 Task: Search one way flight ticket for 2 adults, 2 infants in seat and 1 infant on lap in first from Eau Claire: Chippewa Valley Regional Airport to Gillette: Gillette Campbell County Airport on 5-1-2023. Choice of flights is Delta. Number of bags: 1 checked bag. Price is upto 75000. Outbound departure time preference is 19:00.
Action: Mouse moved to (254, 186)
Screenshot: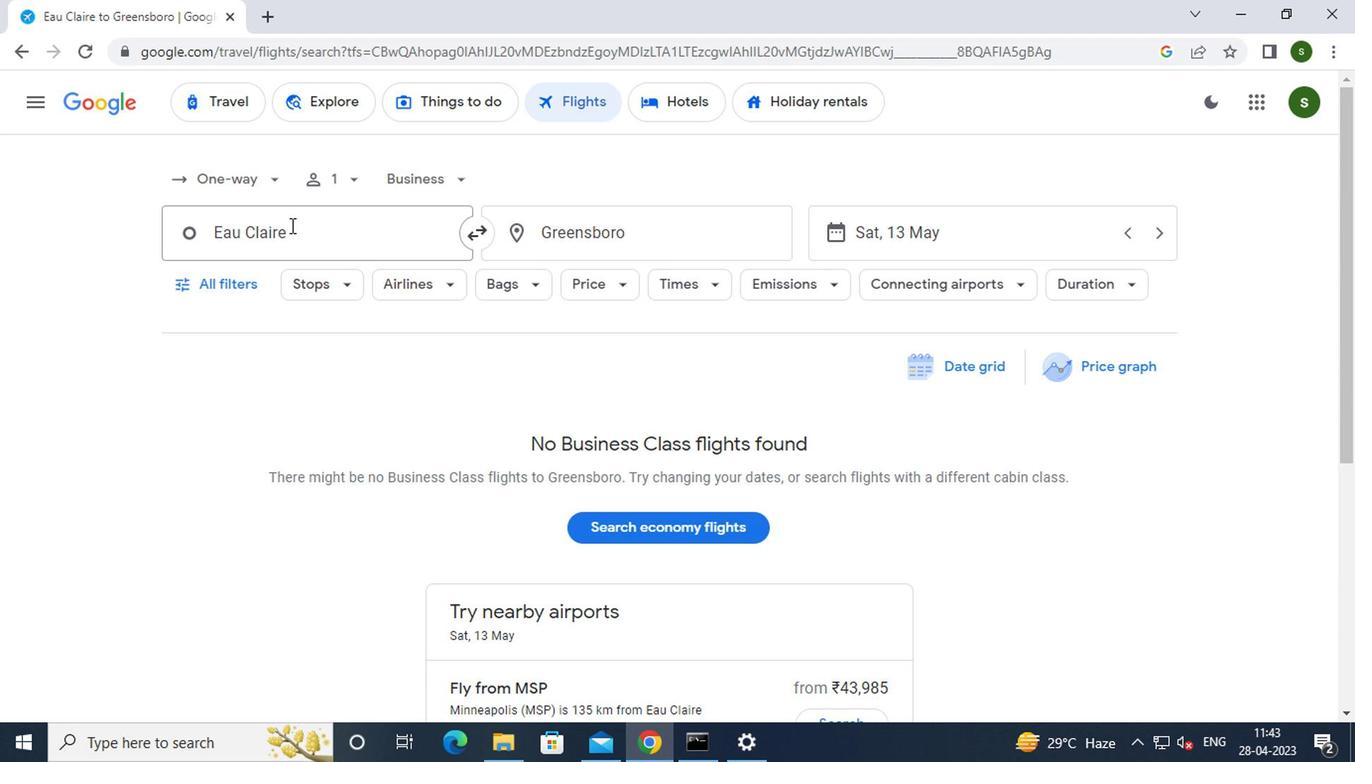 
Action: Mouse pressed left at (254, 186)
Screenshot: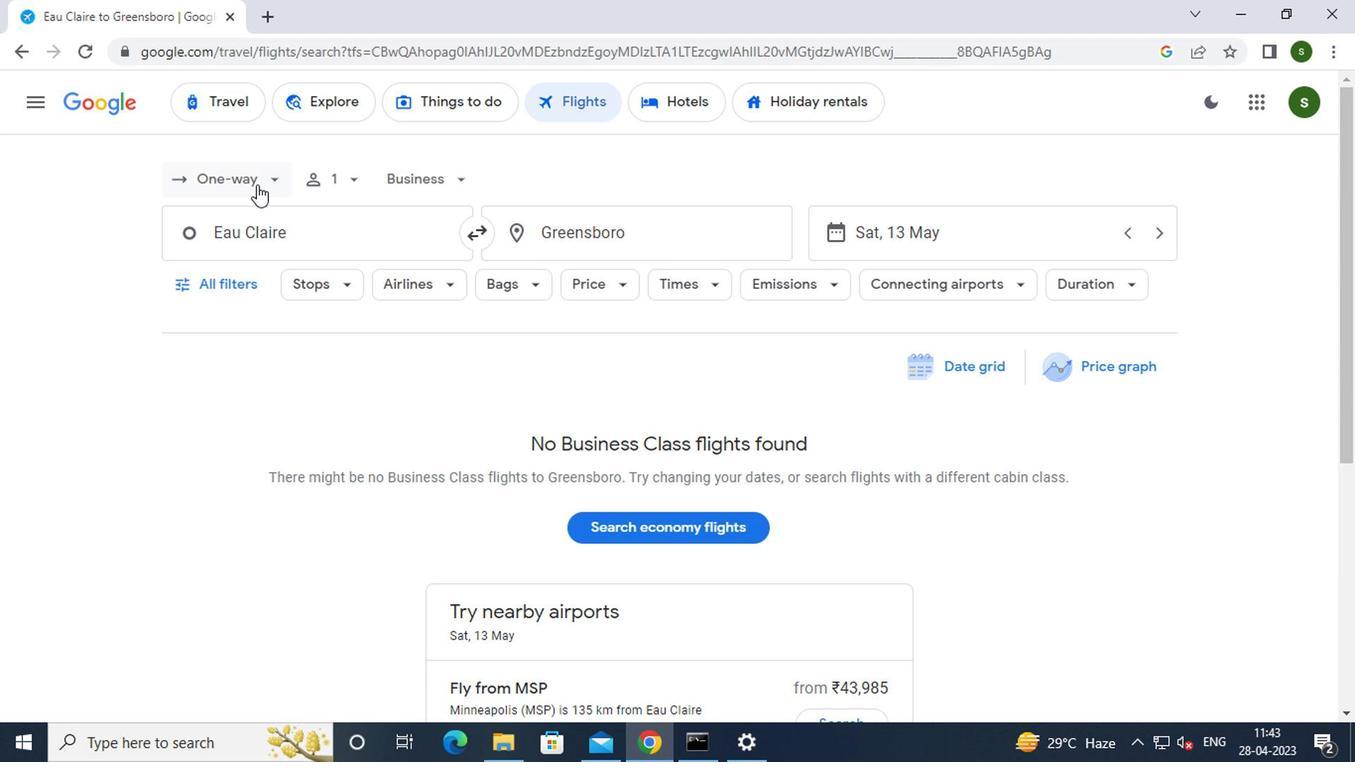 
Action: Mouse moved to (254, 270)
Screenshot: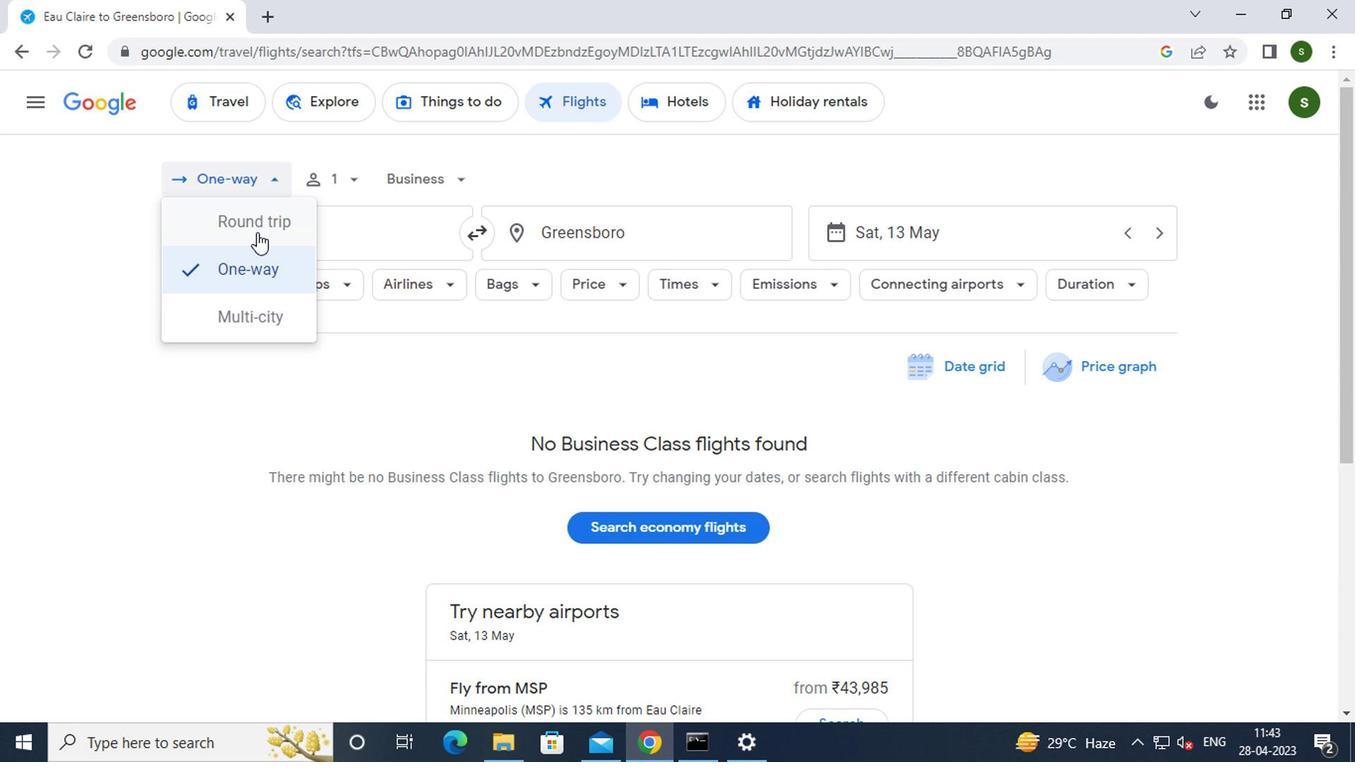
Action: Mouse pressed left at (254, 270)
Screenshot: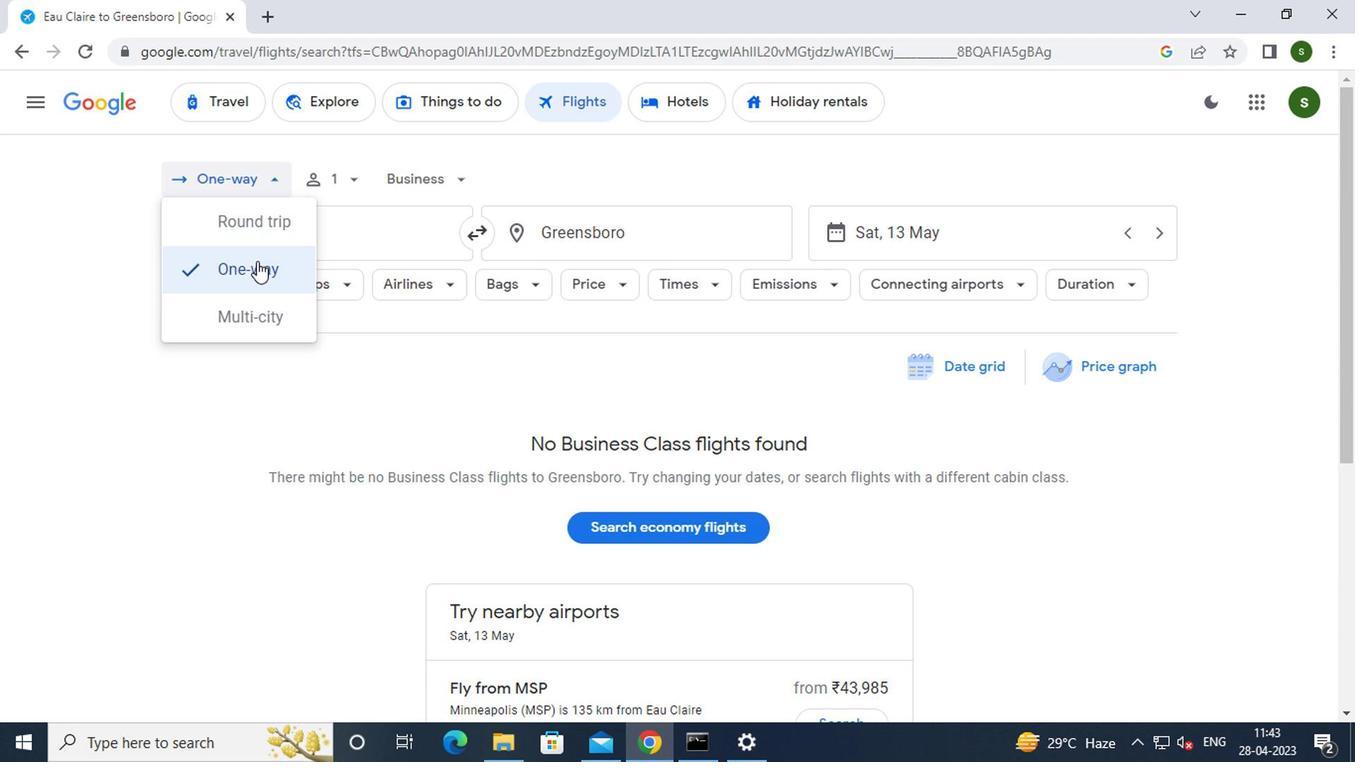
Action: Mouse moved to (347, 178)
Screenshot: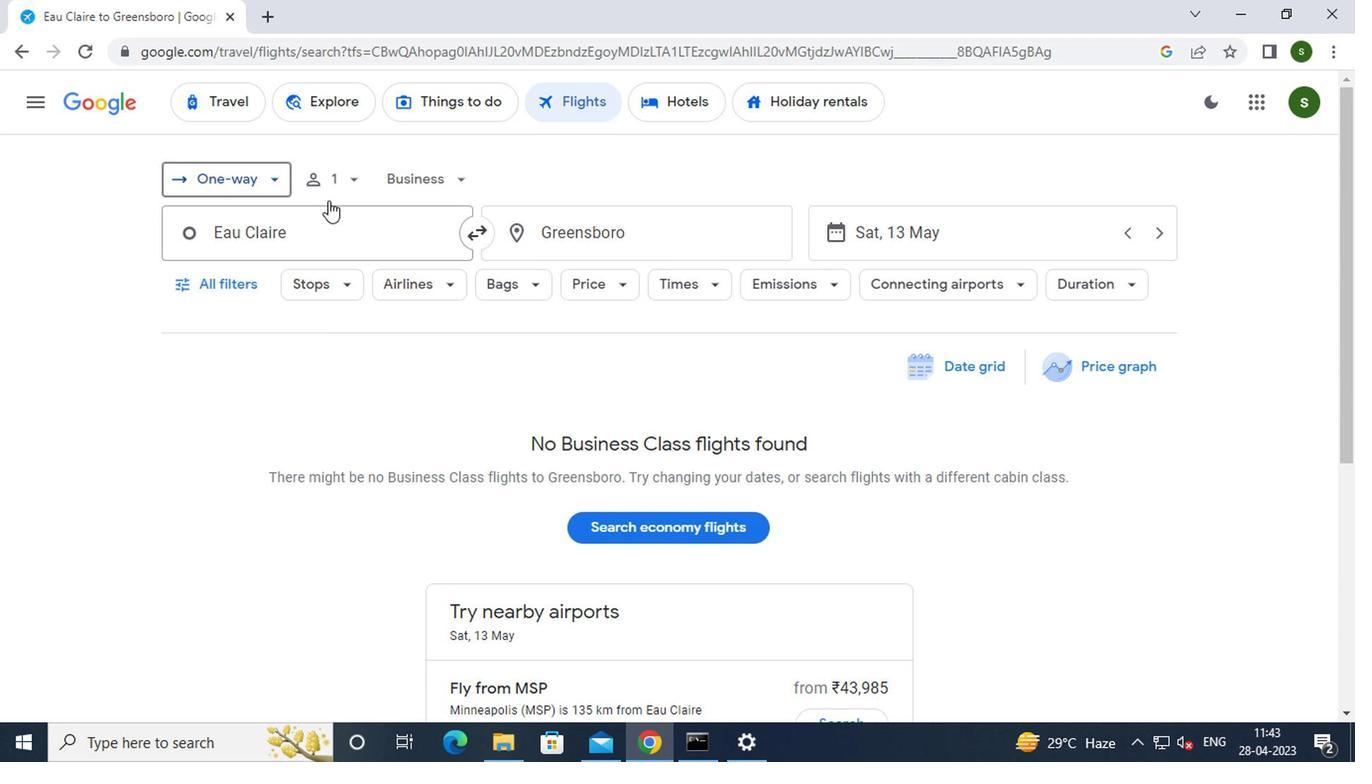 
Action: Mouse pressed left at (347, 178)
Screenshot: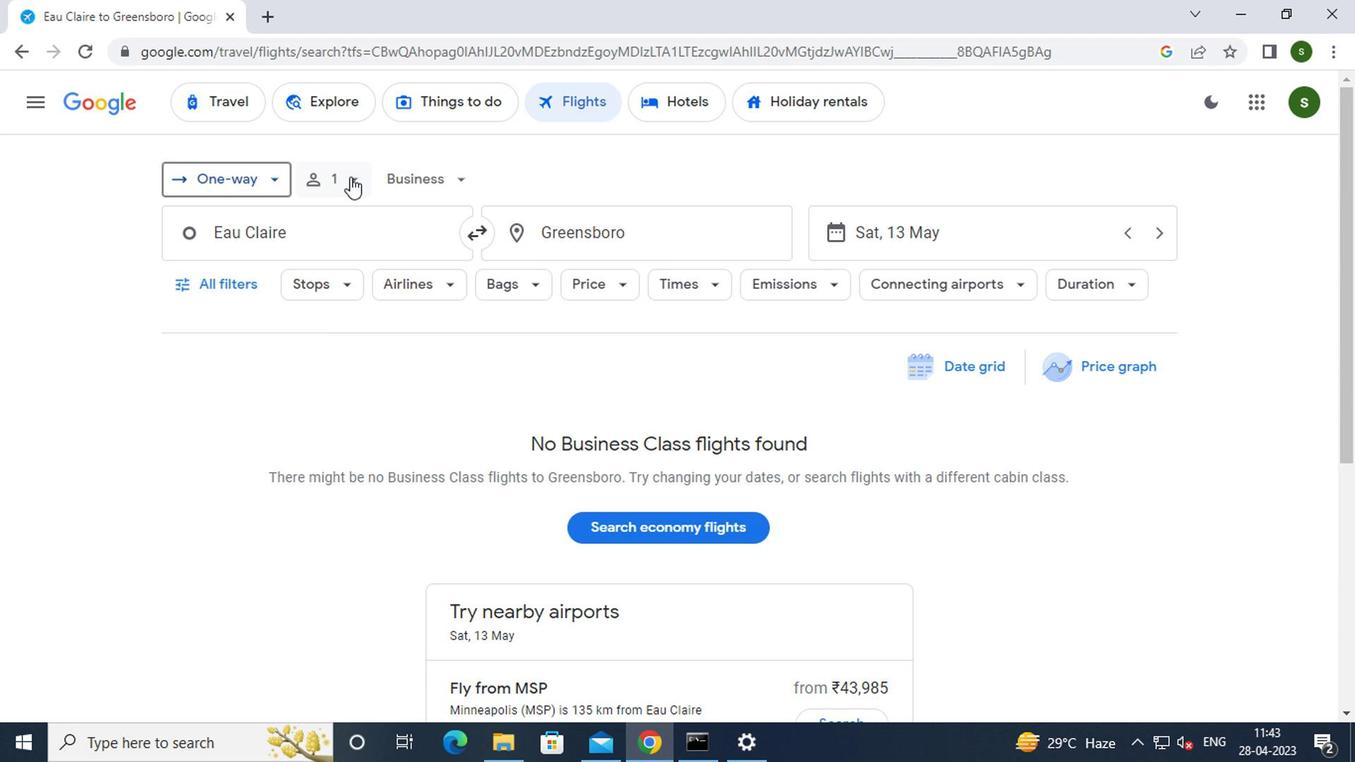 
Action: Mouse moved to (495, 231)
Screenshot: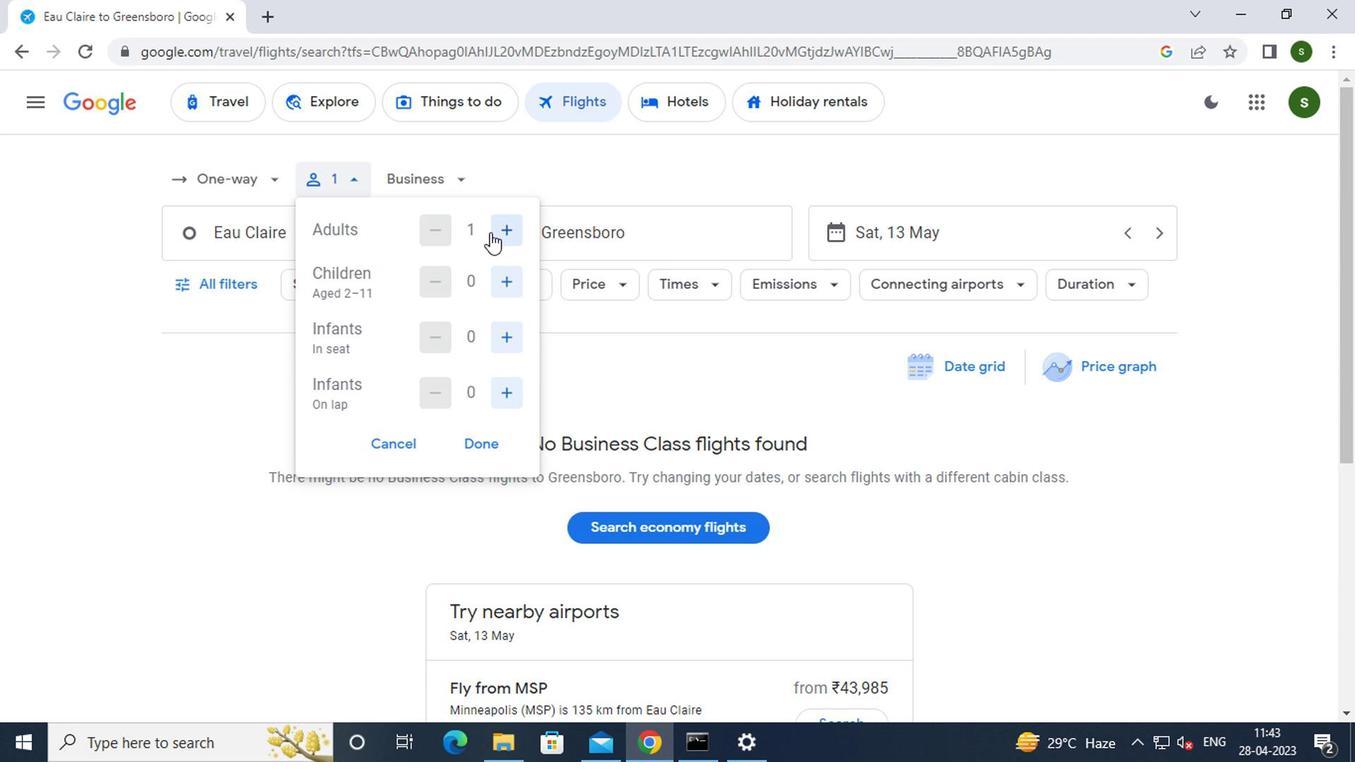 
Action: Mouse pressed left at (495, 231)
Screenshot: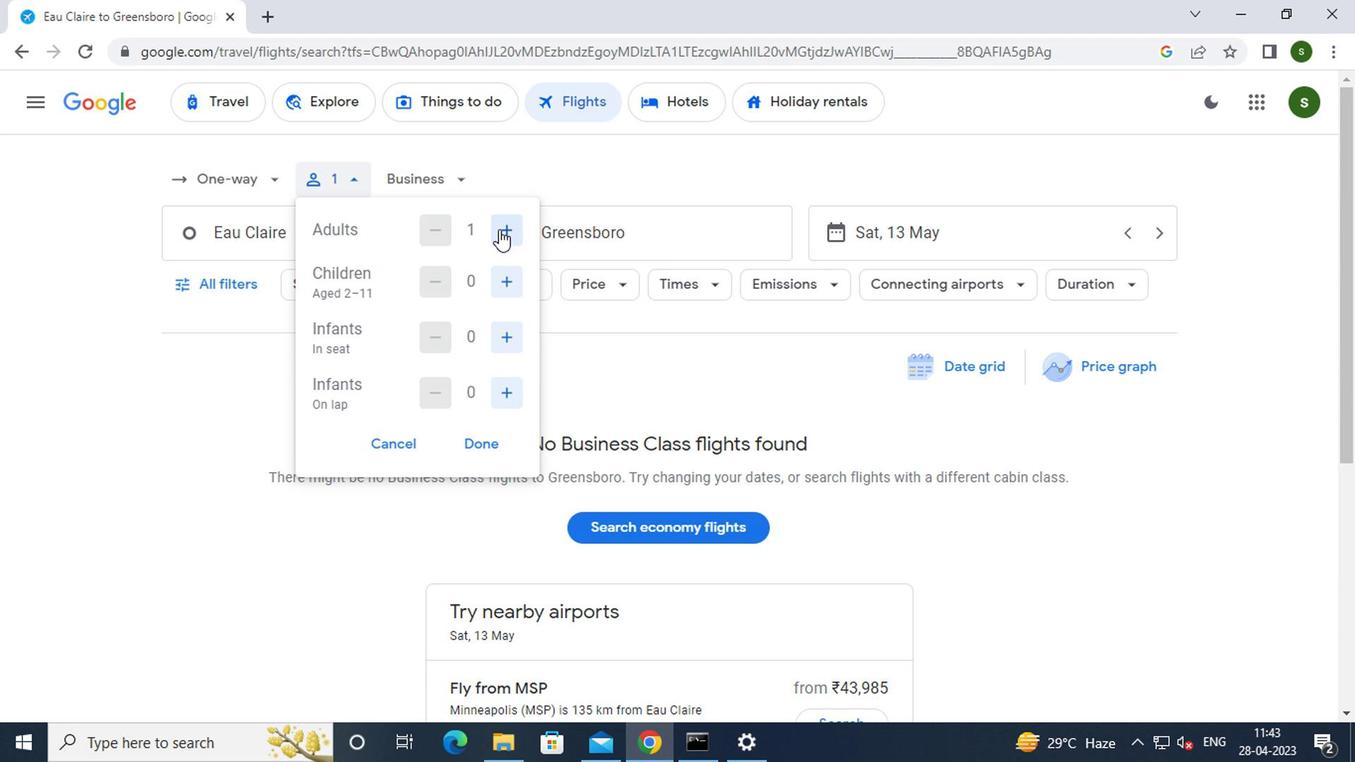 
Action: Mouse pressed left at (495, 231)
Screenshot: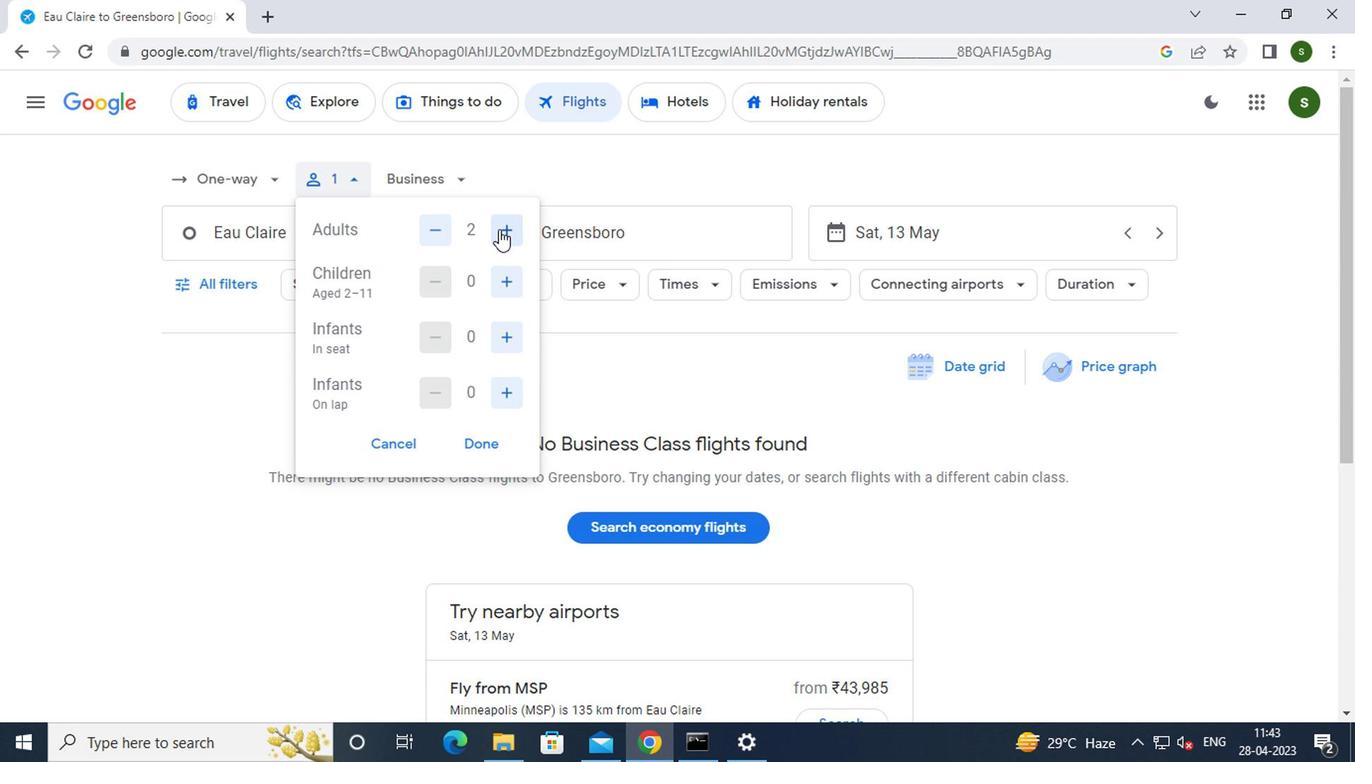 
Action: Mouse moved to (422, 232)
Screenshot: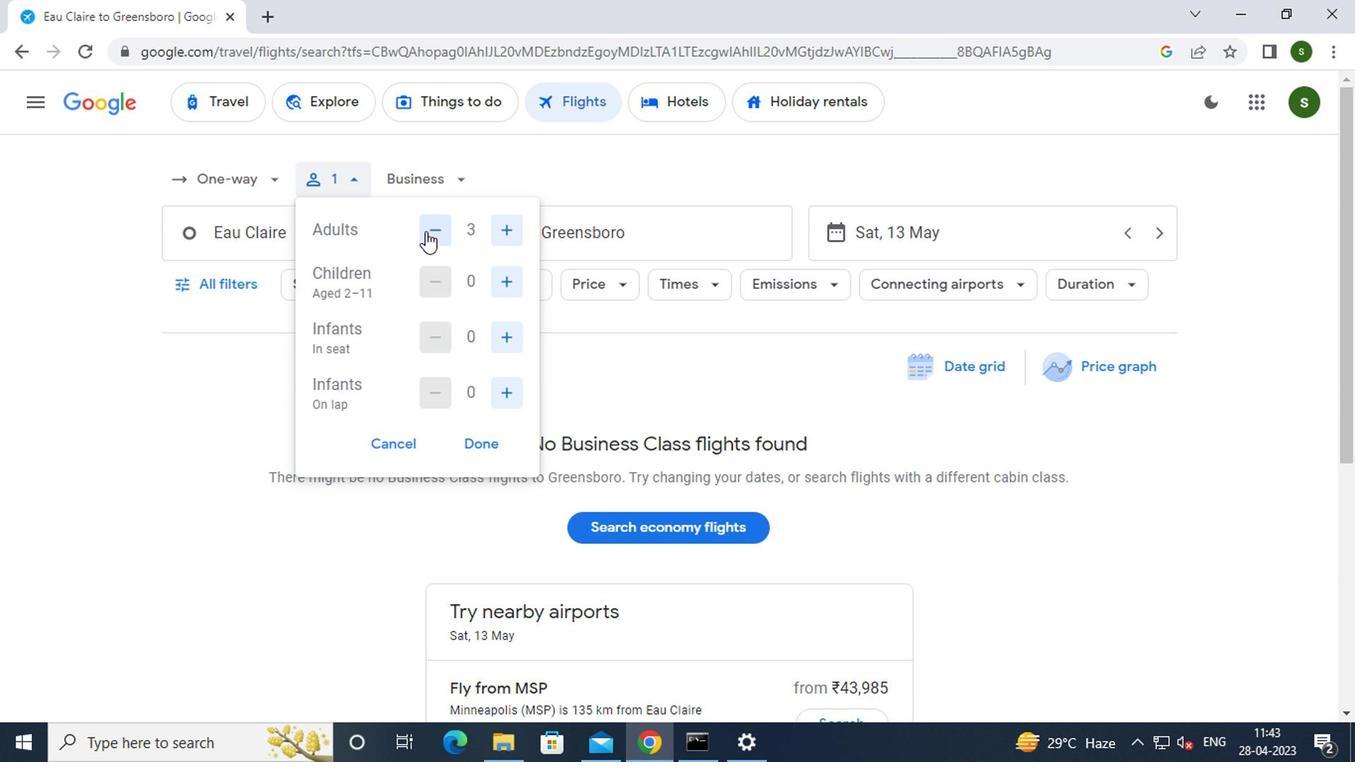 
Action: Mouse pressed left at (422, 232)
Screenshot: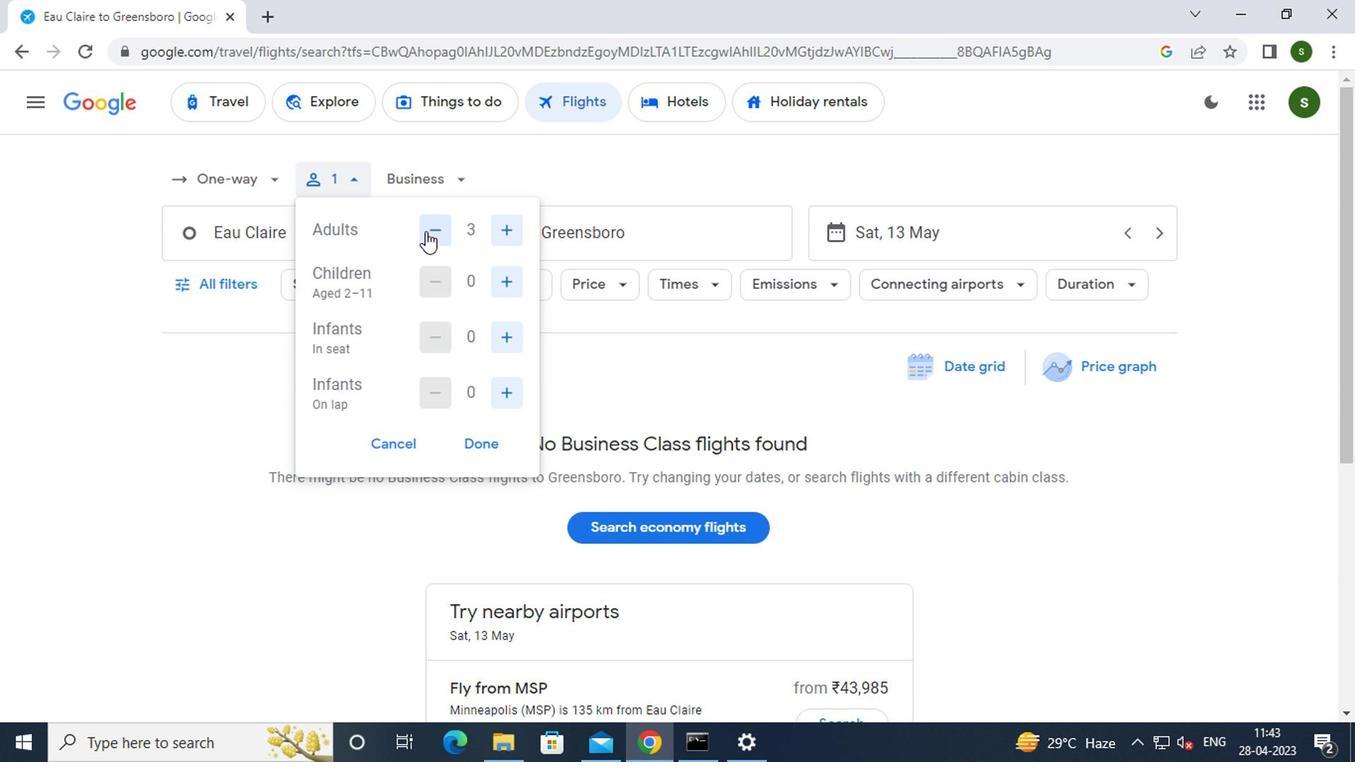 
Action: Mouse moved to (498, 338)
Screenshot: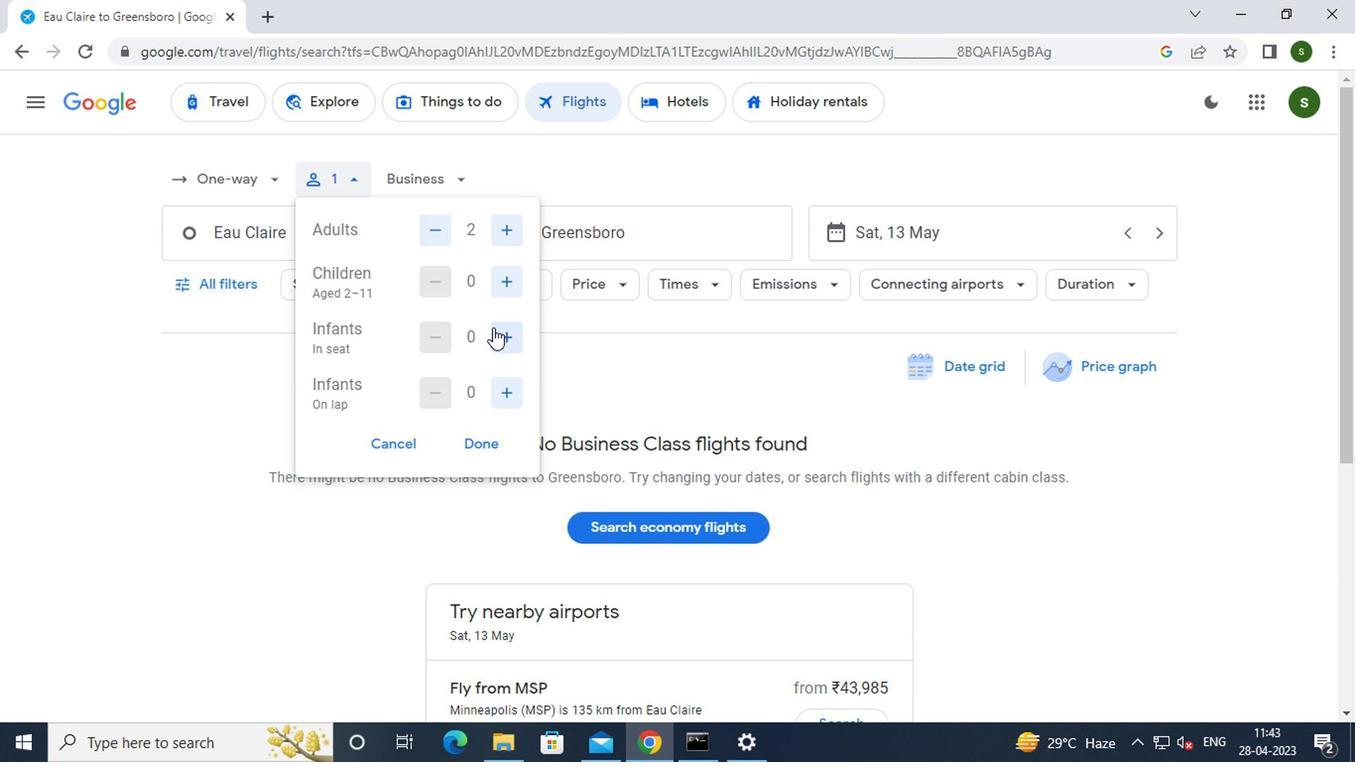 
Action: Mouse pressed left at (498, 338)
Screenshot: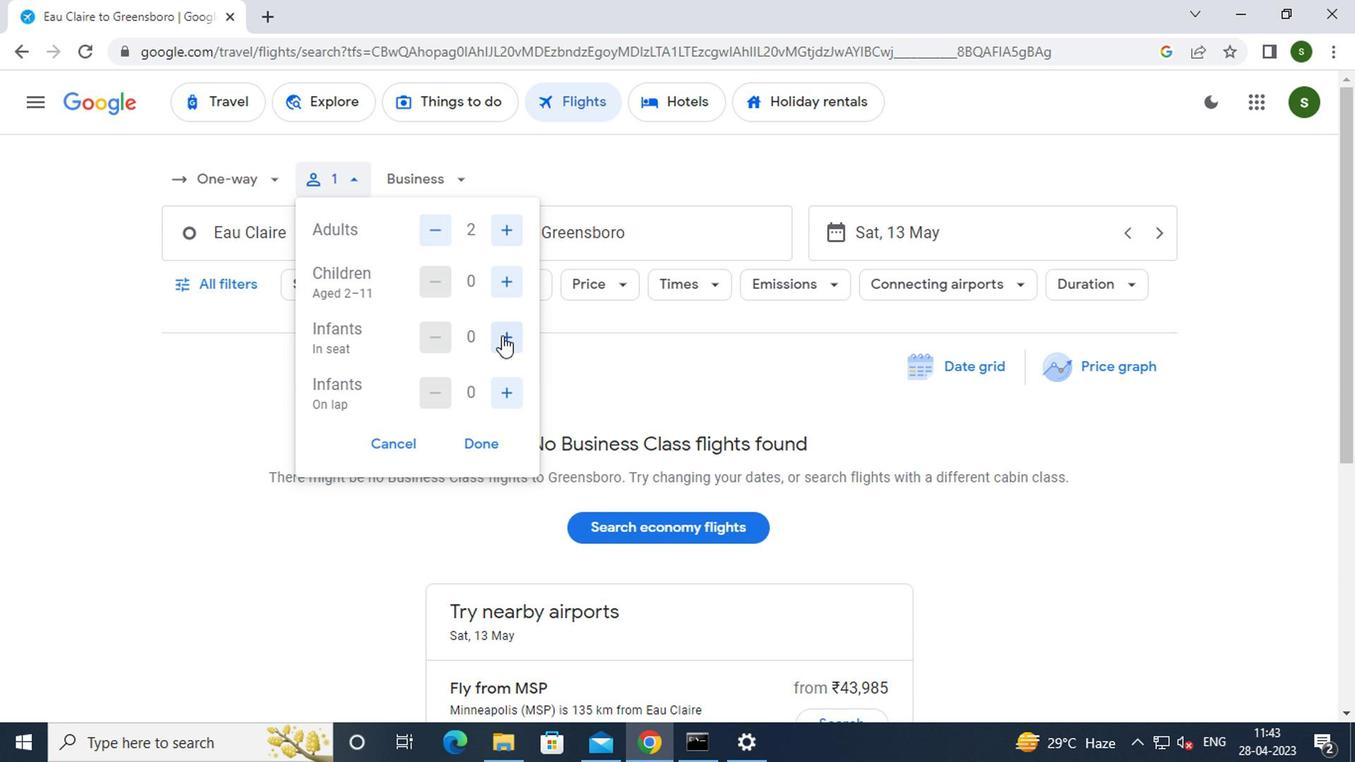 
Action: Mouse pressed left at (498, 338)
Screenshot: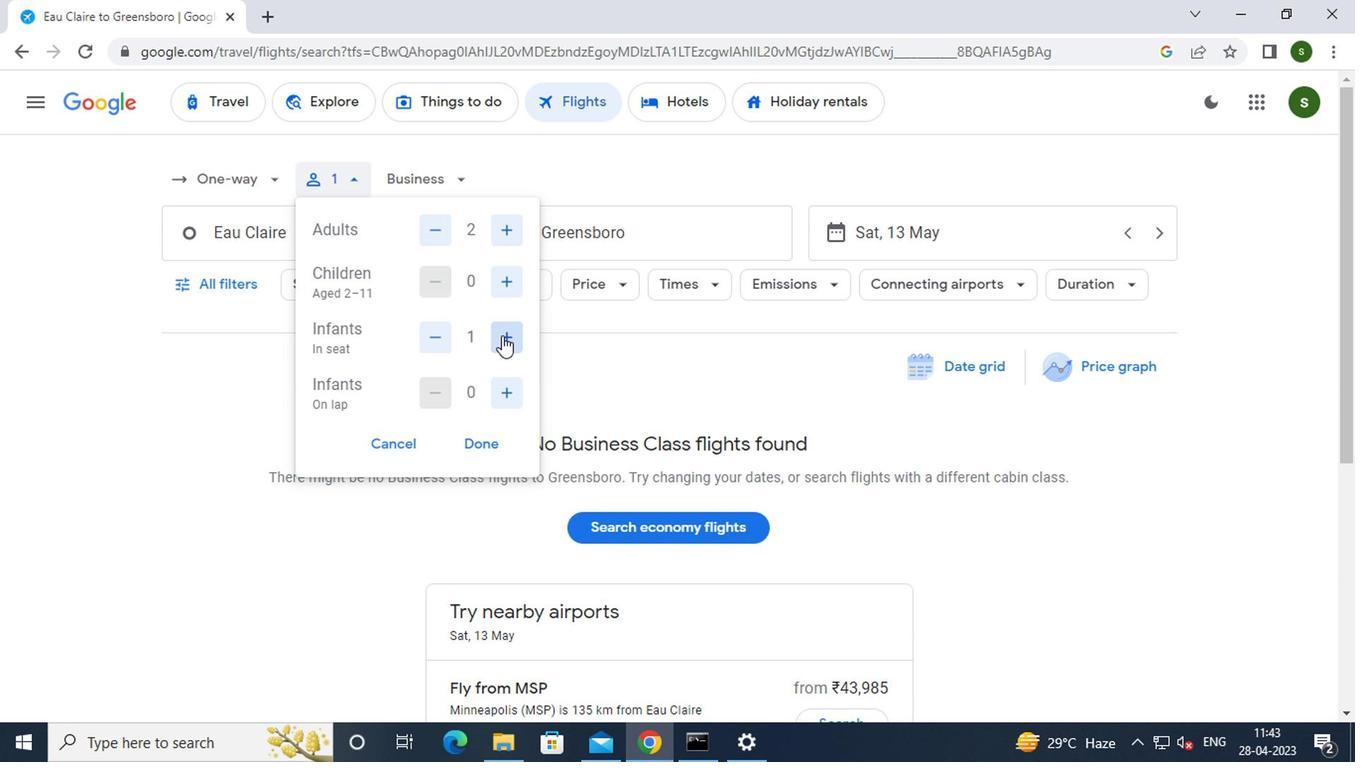 
Action: Mouse moved to (504, 386)
Screenshot: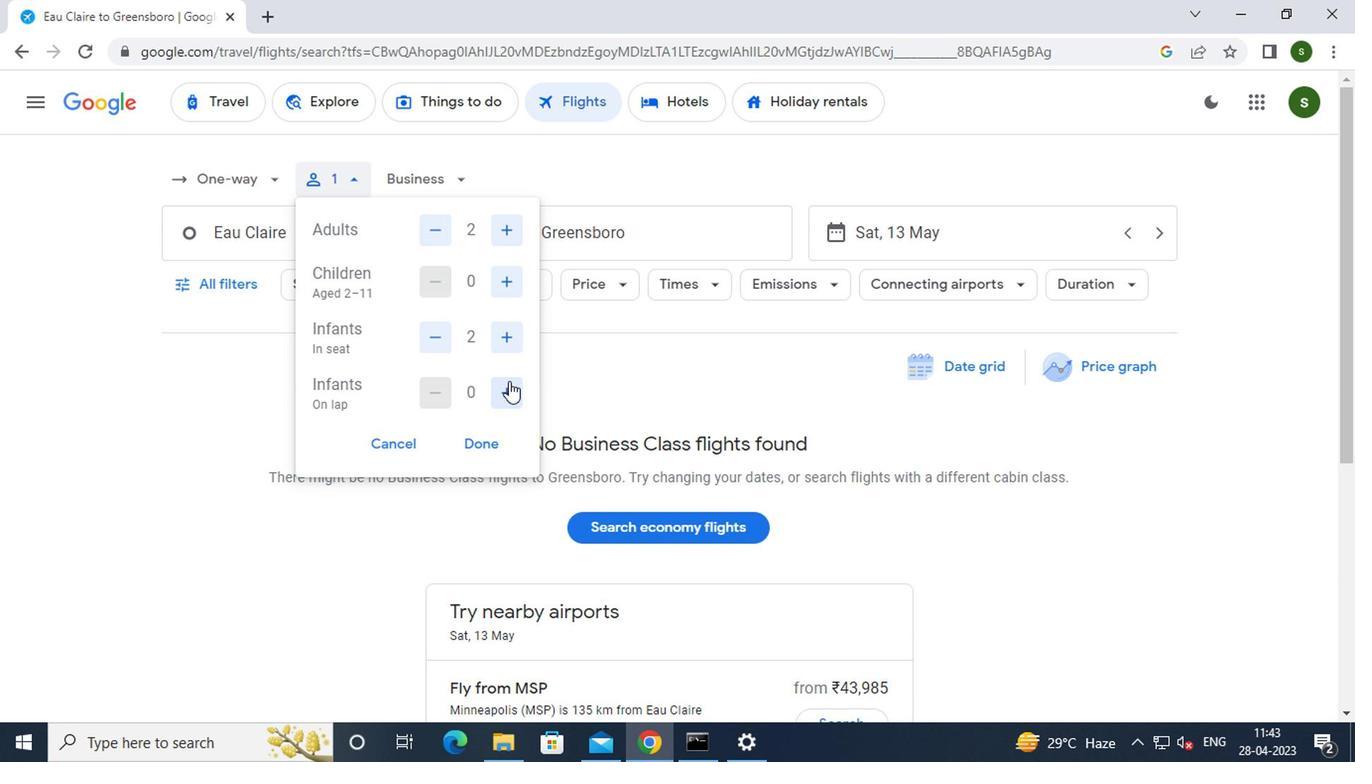 
Action: Mouse pressed left at (504, 386)
Screenshot: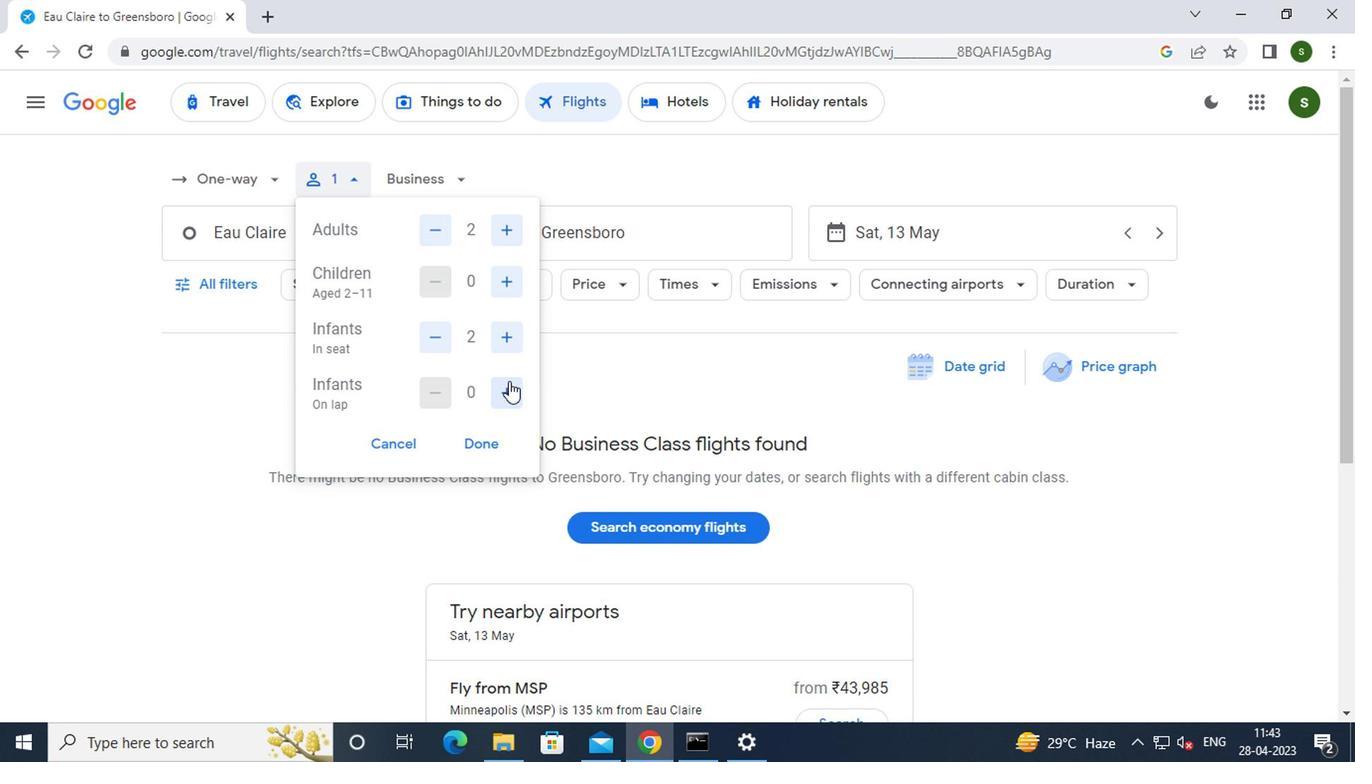 
Action: Mouse moved to (402, 175)
Screenshot: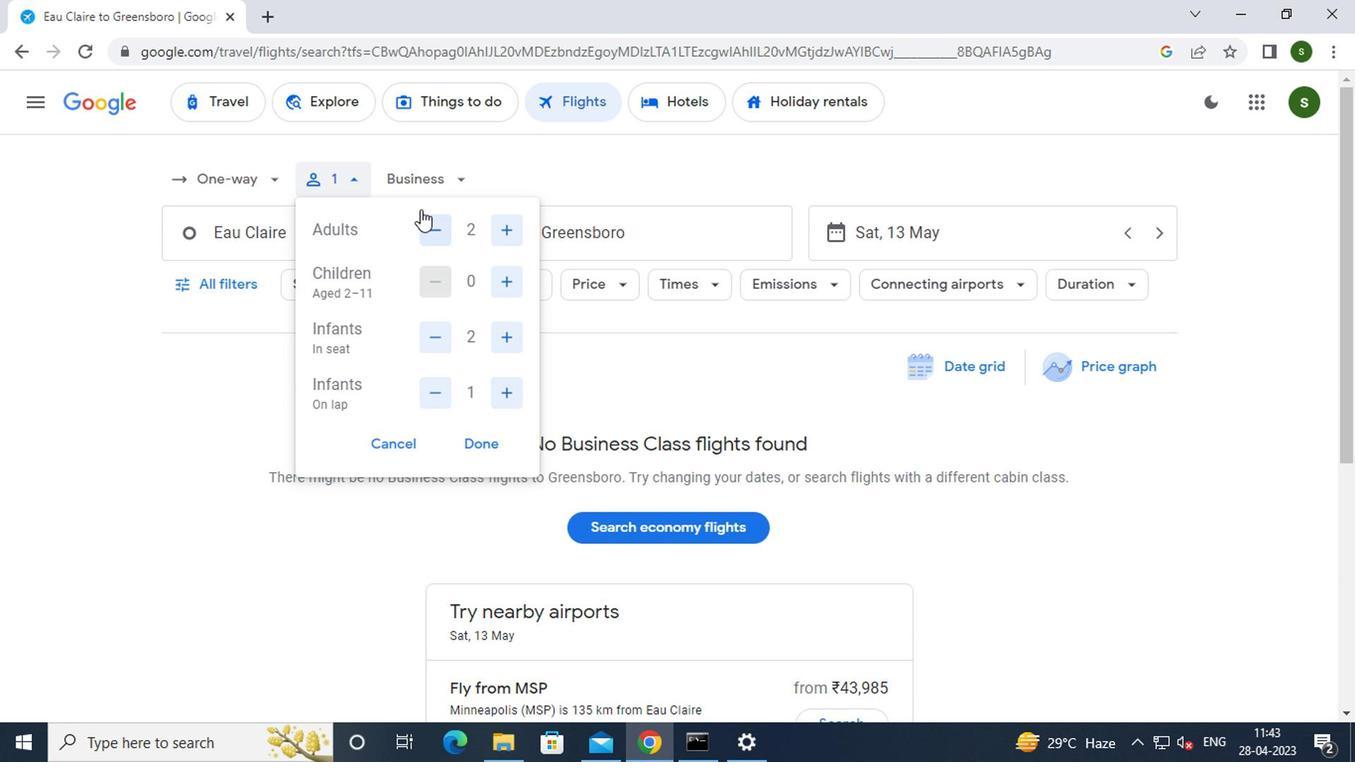 
Action: Mouse pressed left at (402, 175)
Screenshot: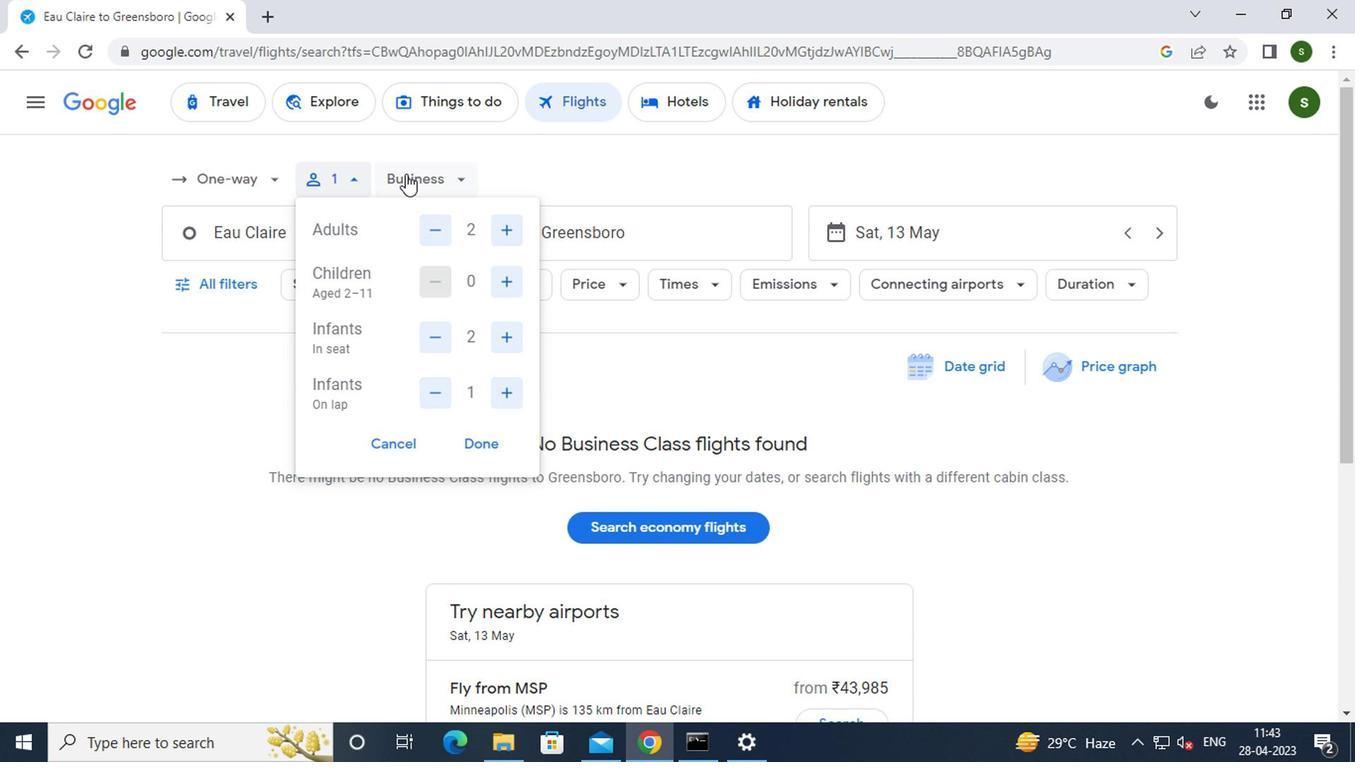 
Action: Mouse moved to (453, 366)
Screenshot: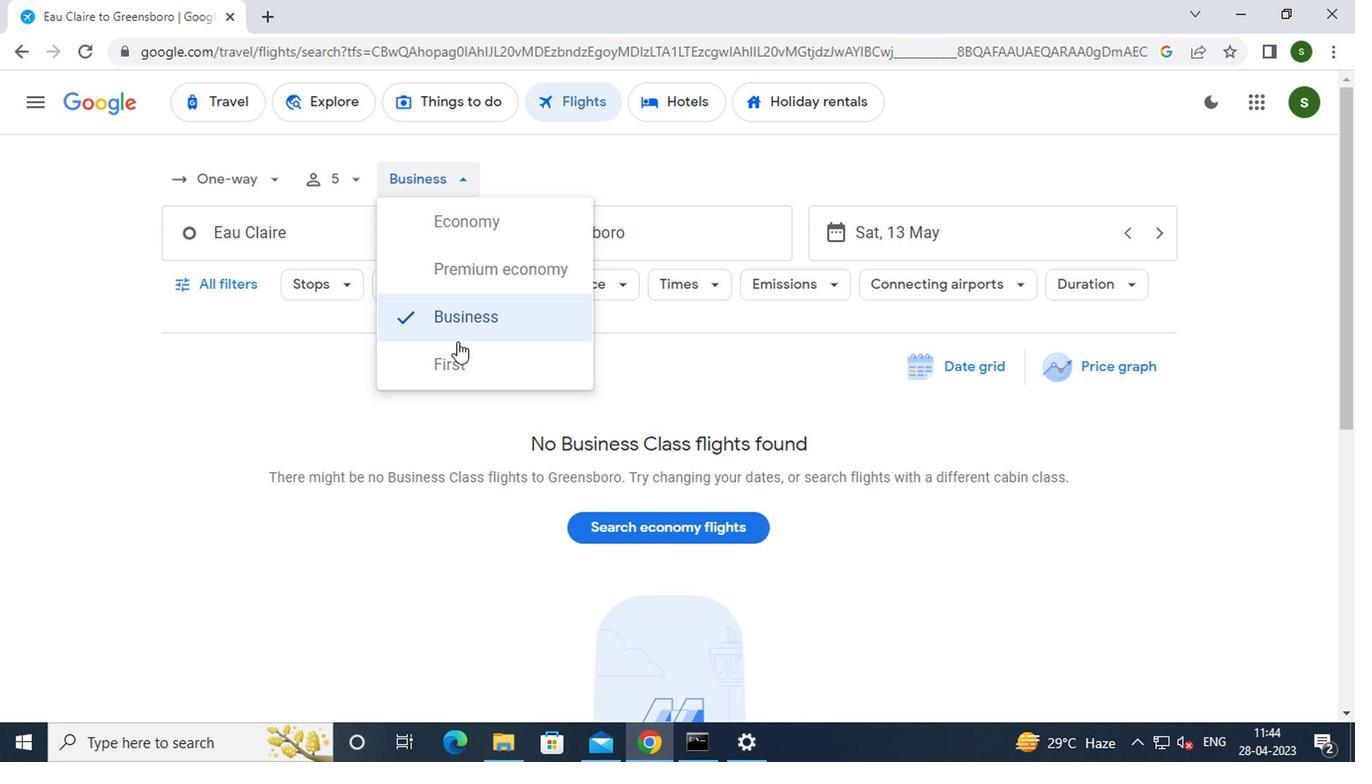 
Action: Mouse pressed left at (453, 366)
Screenshot: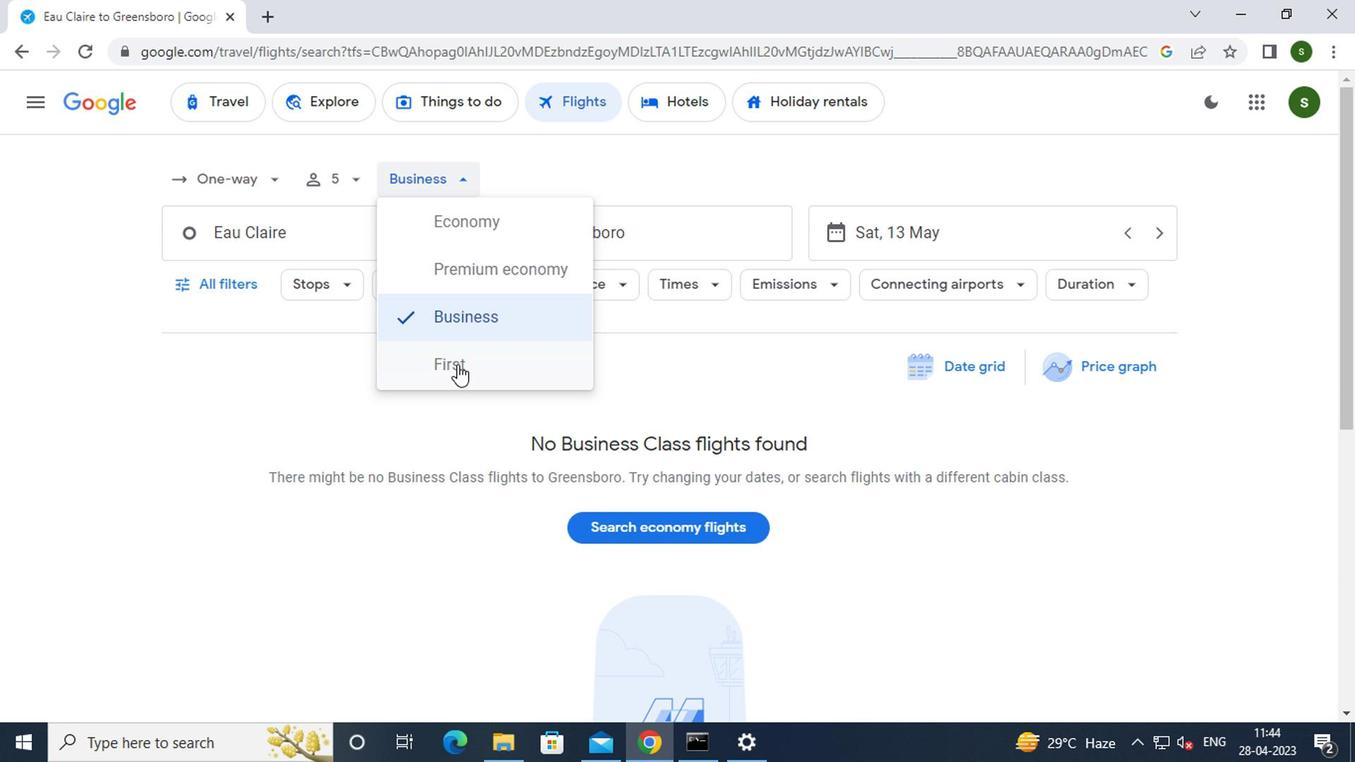 
Action: Mouse moved to (330, 235)
Screenshot: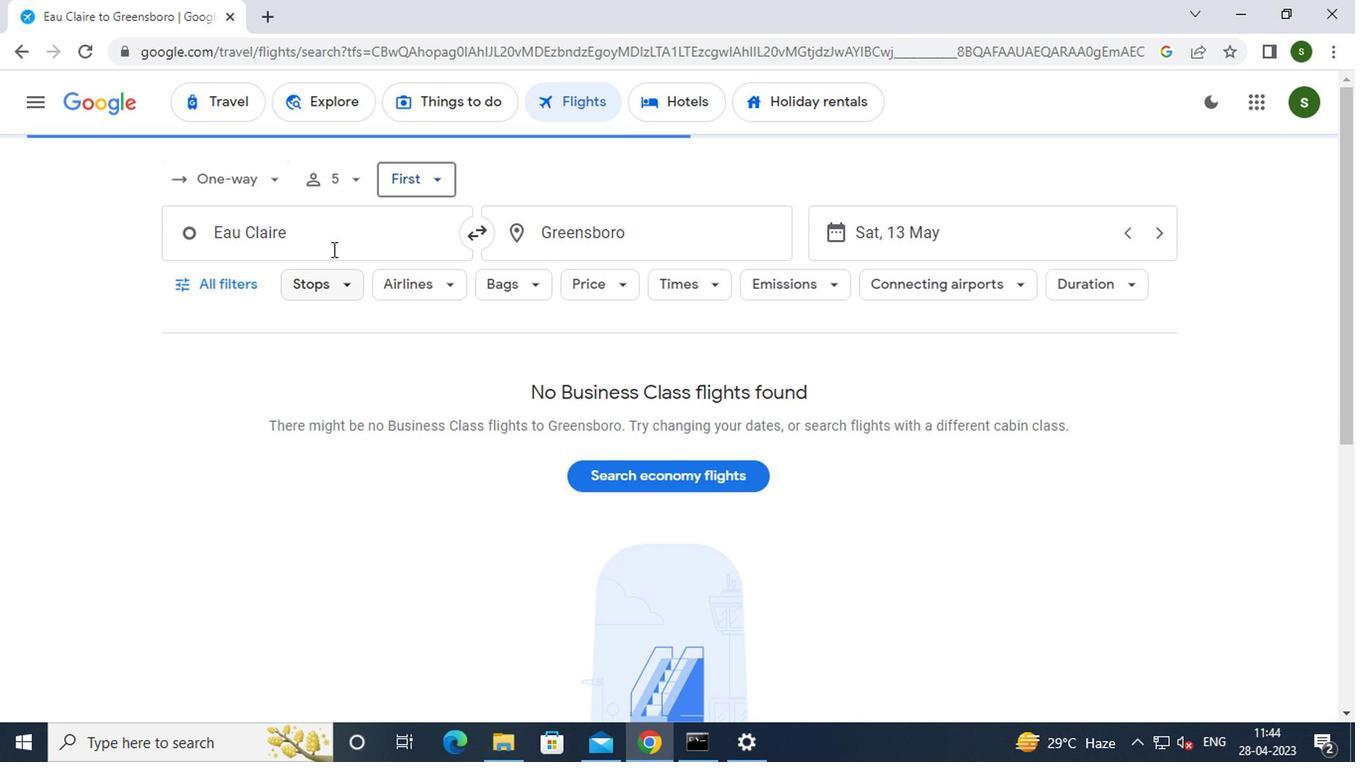 
Action: Mouse pressed left at (330, 235)
Screenshot: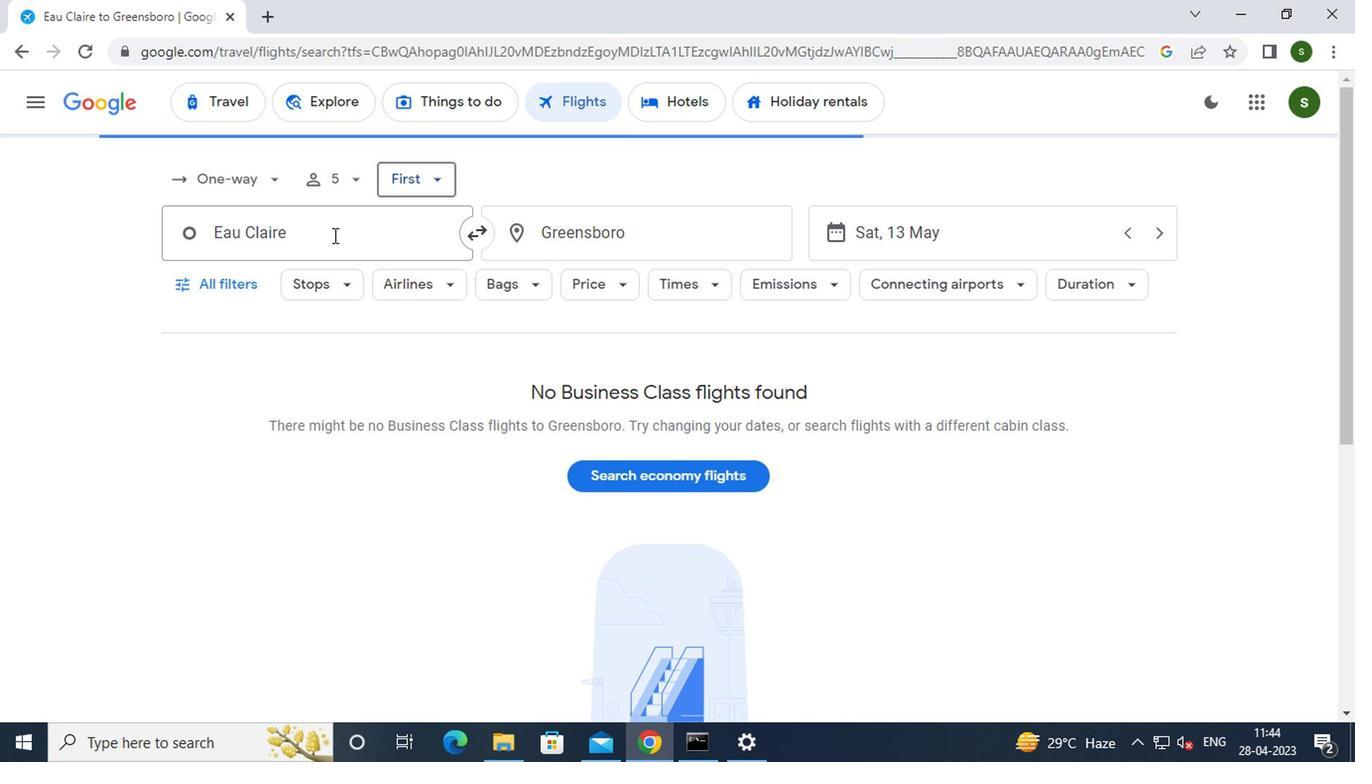 
Action: Mouse moved to (330, 232)
Screenshot: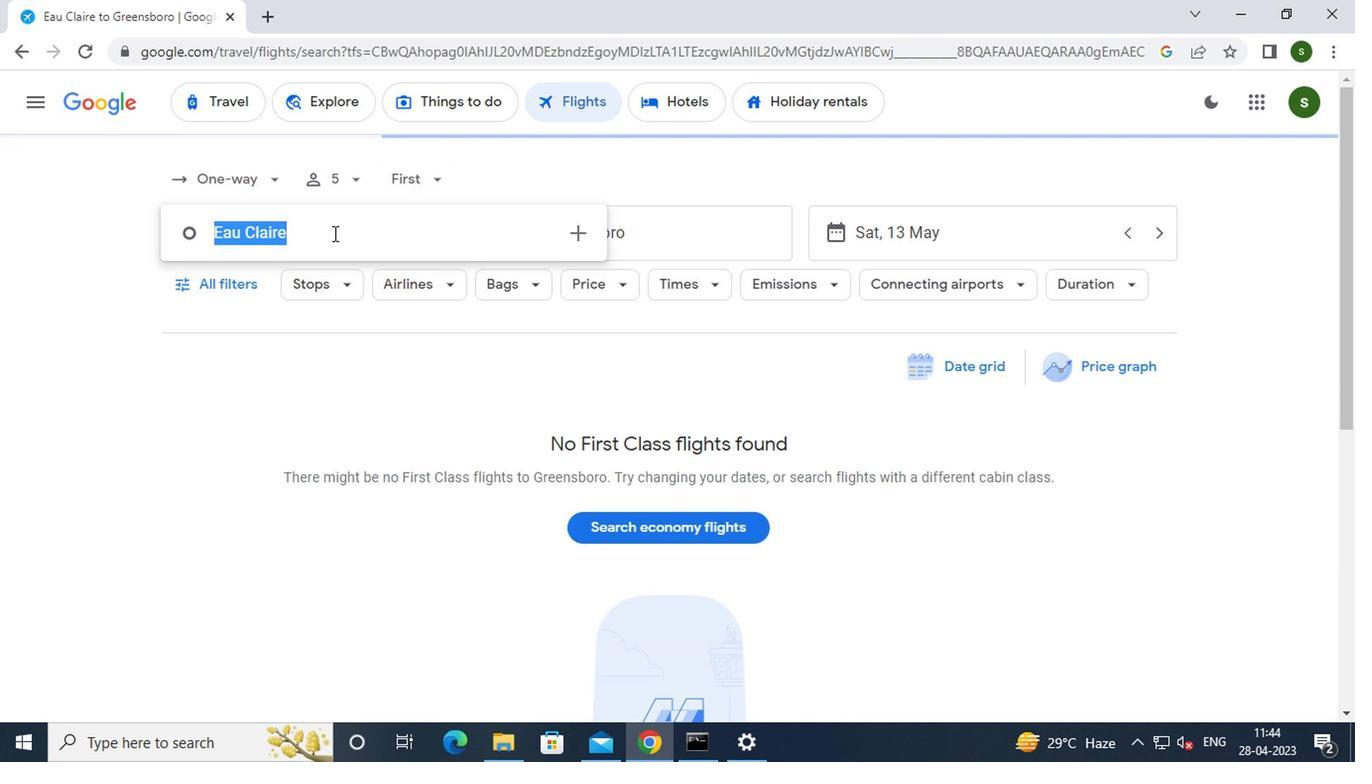 
Action: Key pressed <Key.backspace>e<Key.caps_lock>au<Key.space><Key.caps_lock>c<Key.caps_lock>laire
Screenshot: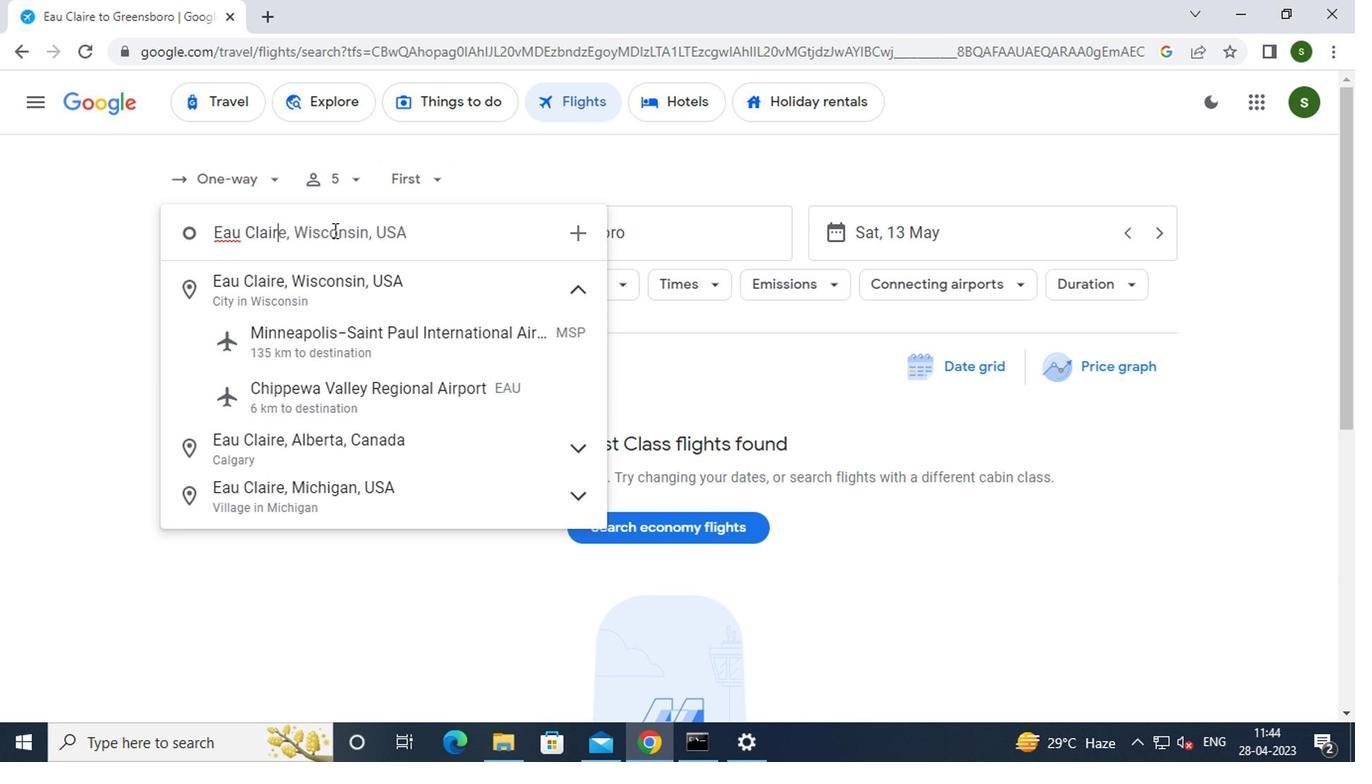 
Action: Mouse moved to (349, 409)
Screenshot: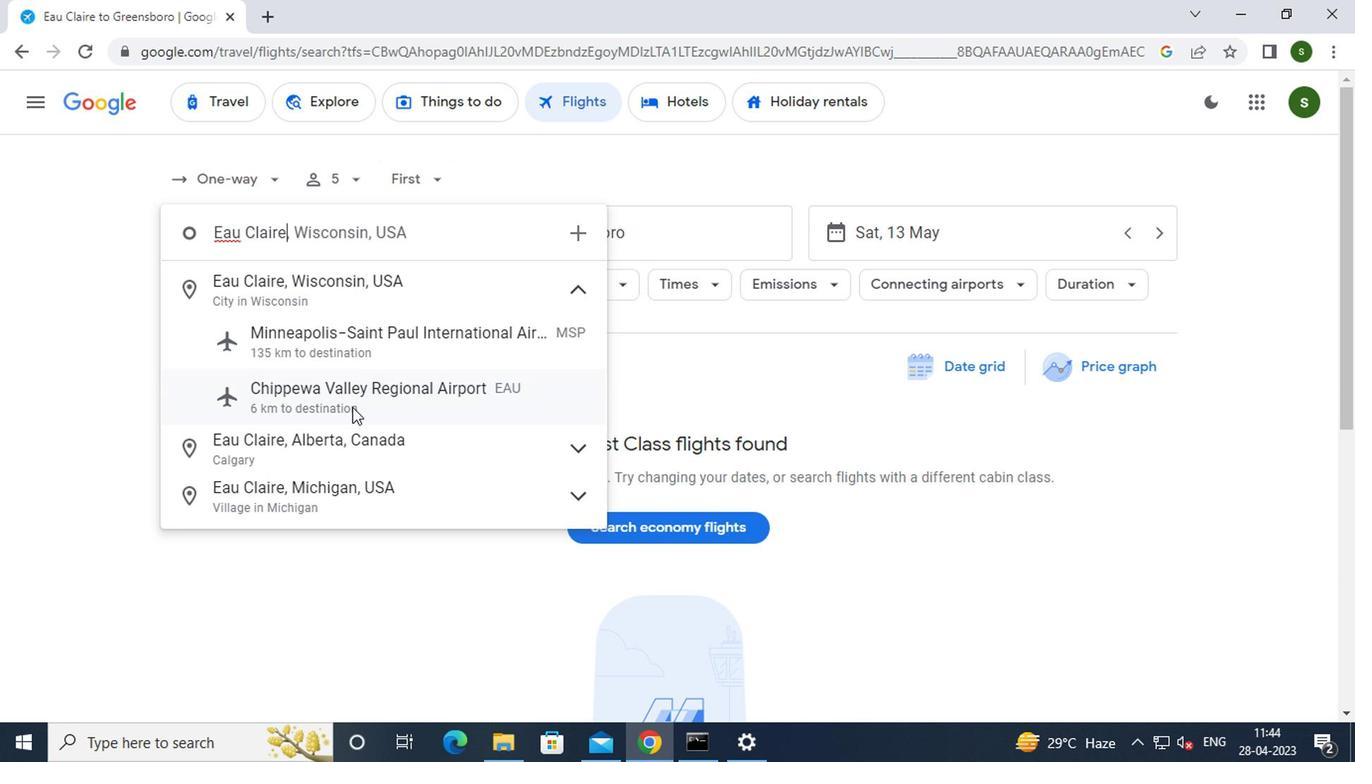 
Action: Mouse pressed left at (349, 409)
Screenshot: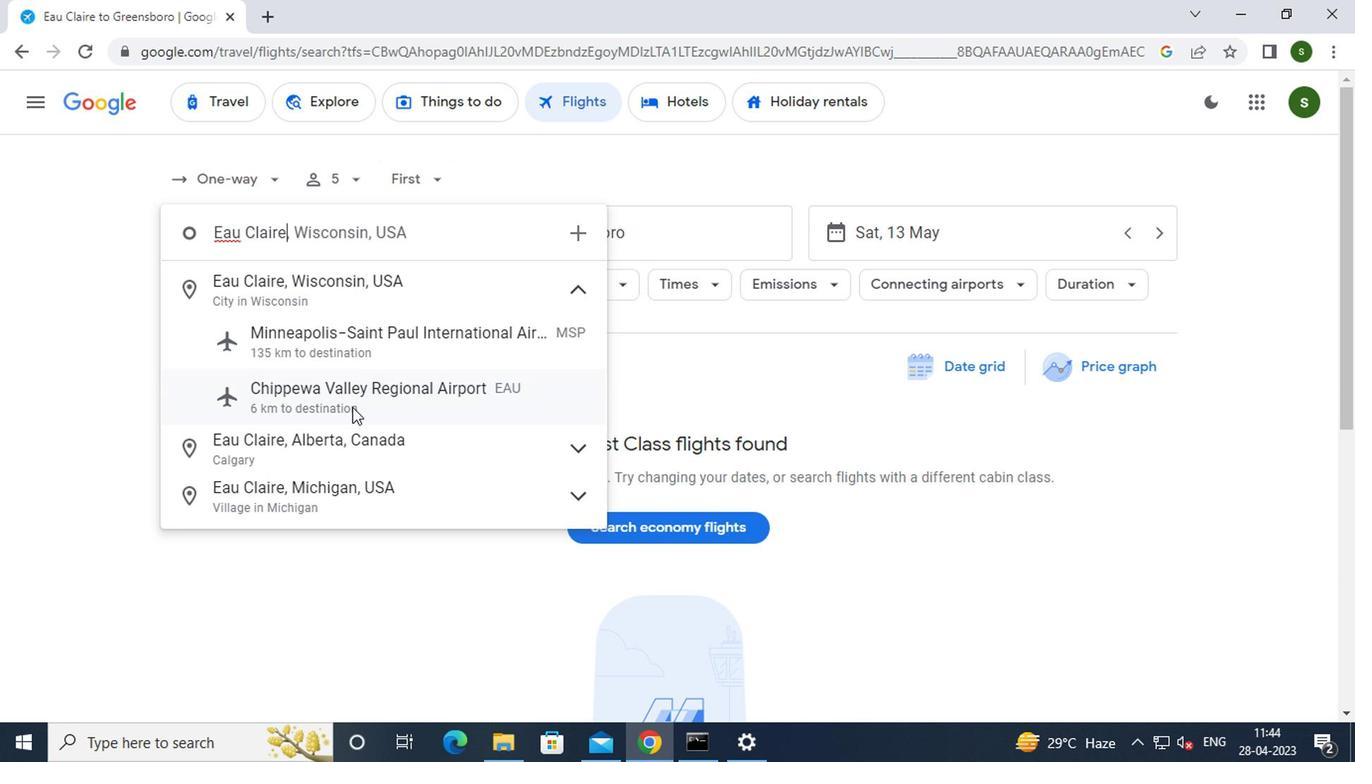 
Action: Mouse moved to (563, 230)
Screenshot: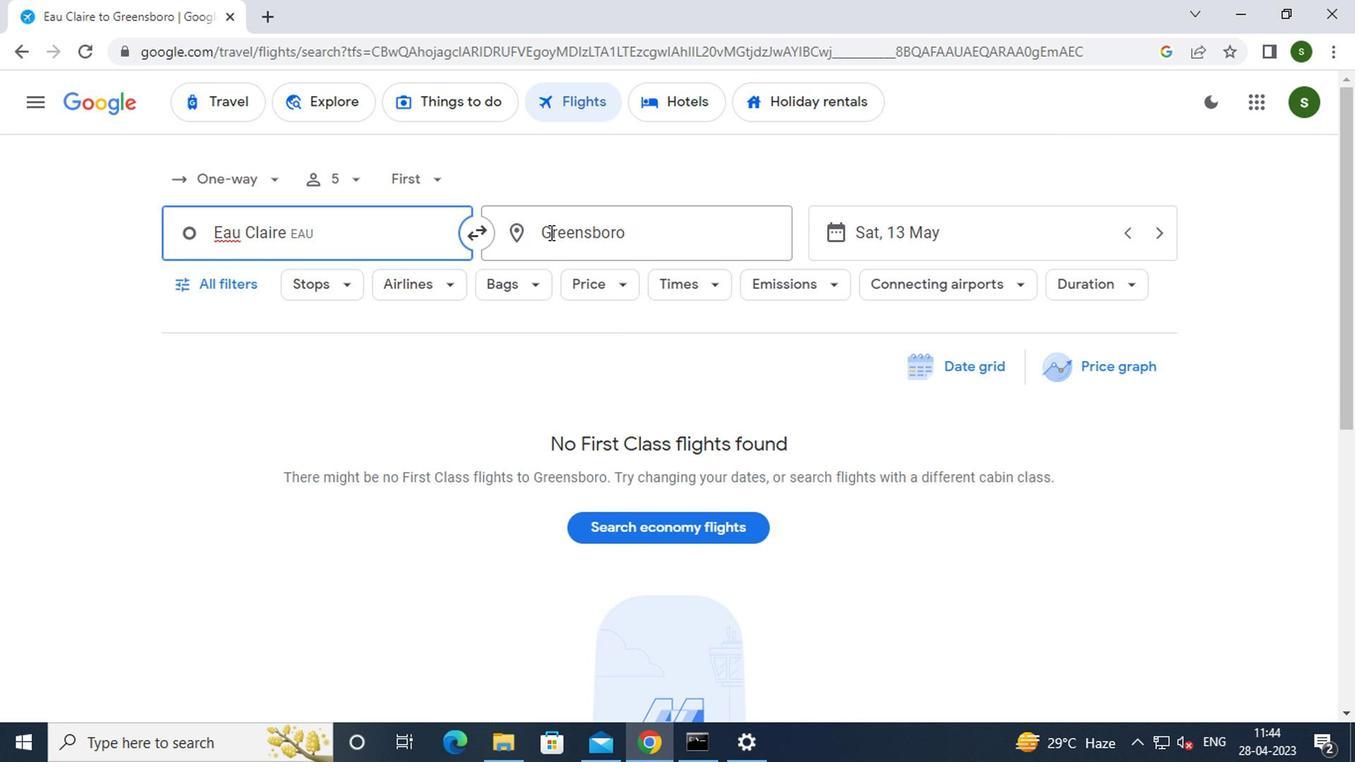 
Action: Mouse pressed left at (563, 230)
Screenshot: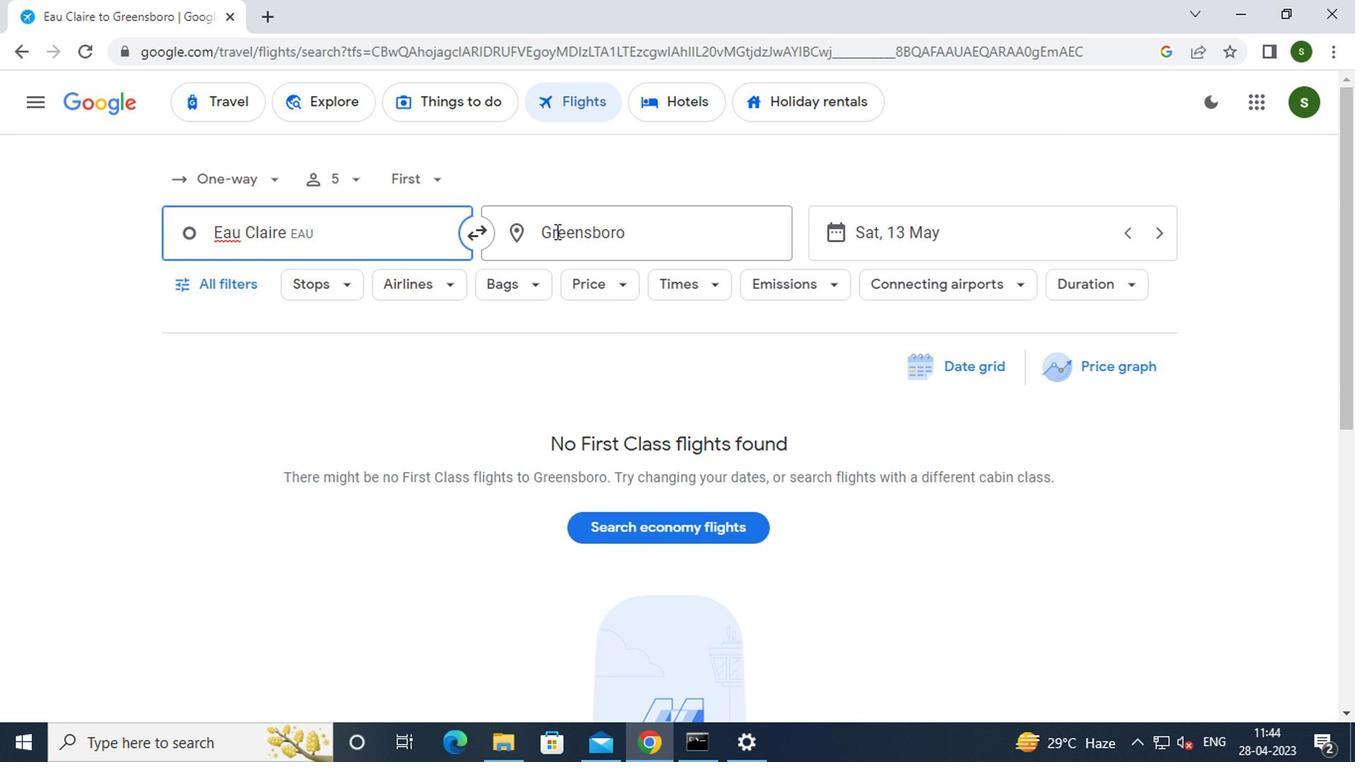 
Action: Mouse moved to (503, 220)
Screenshot: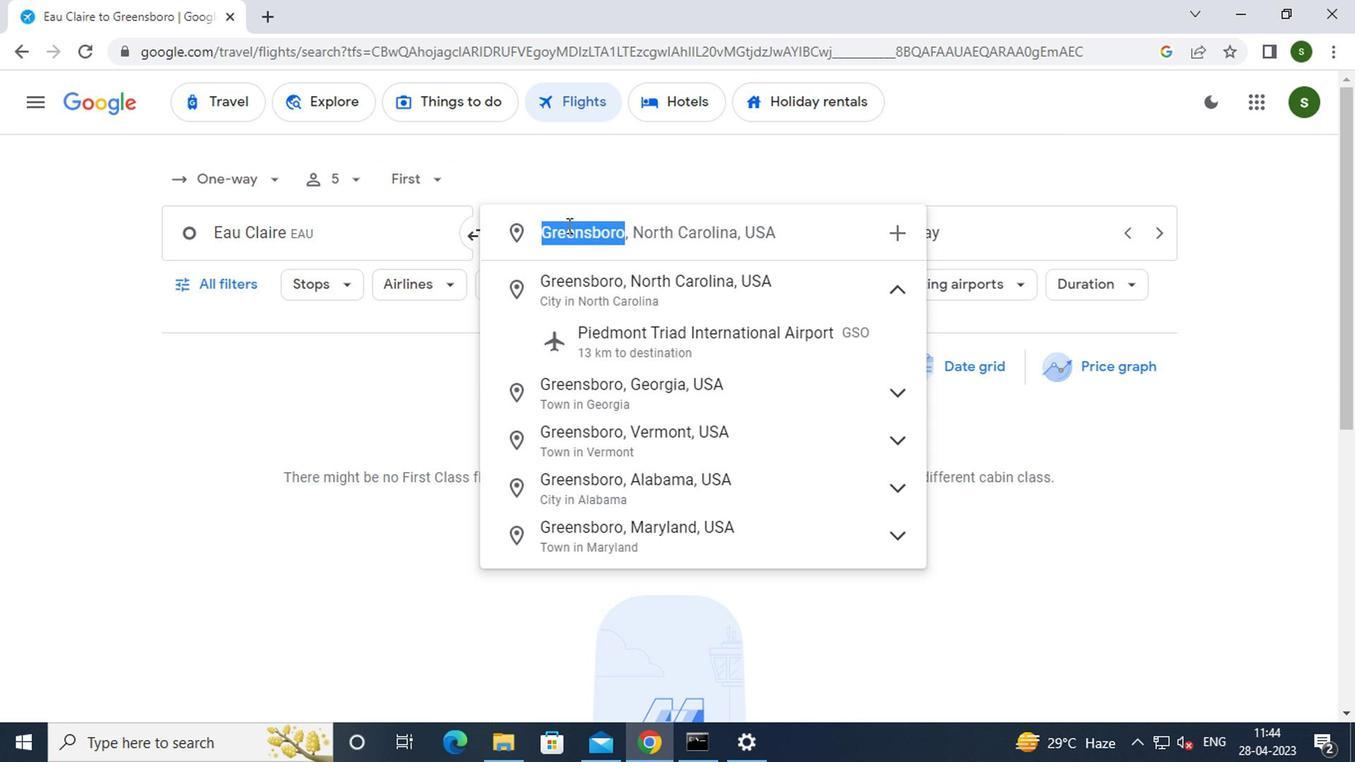 
Action: Key pressed <Key.backspace><Key.caps_lock>g<Key.caps_lock>illette<Key.enter>
Screenshot: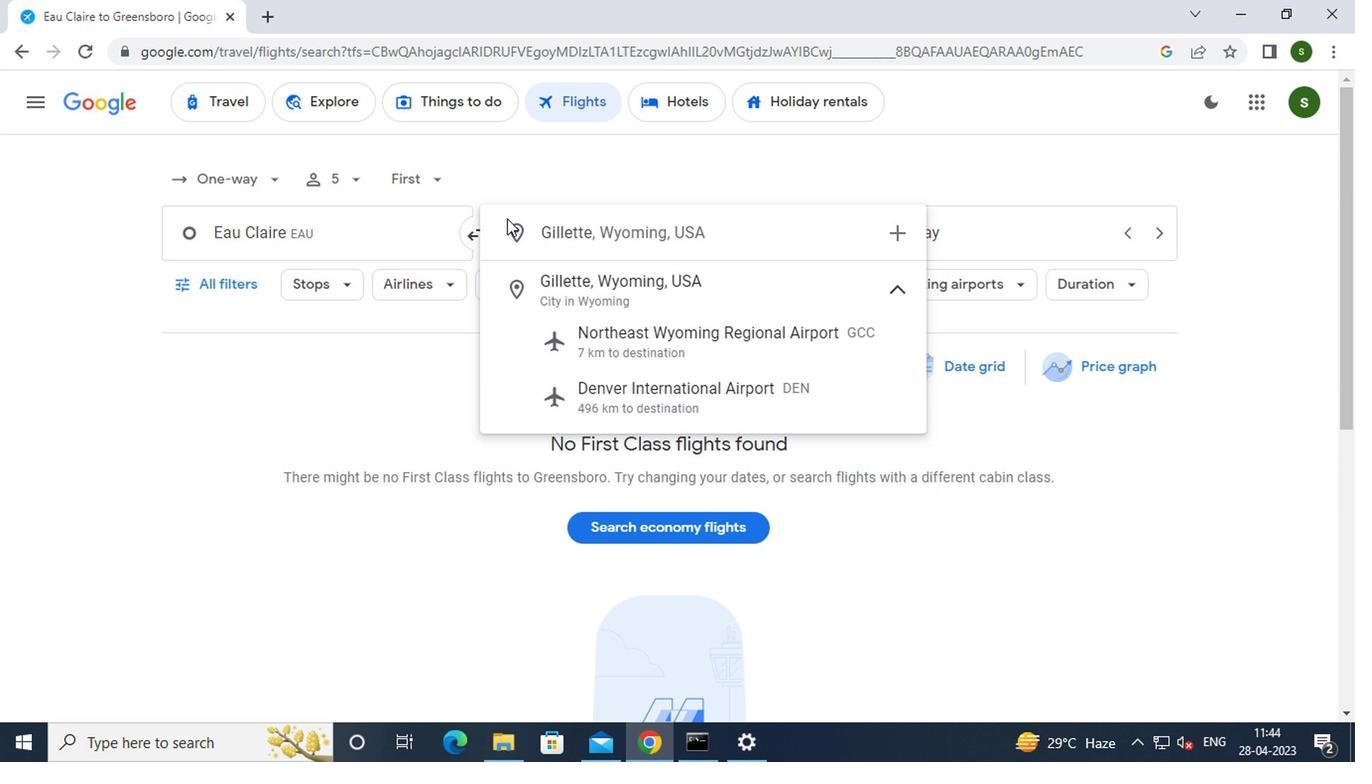 
Action: Mouse moved to (896, 231)
Screenshot: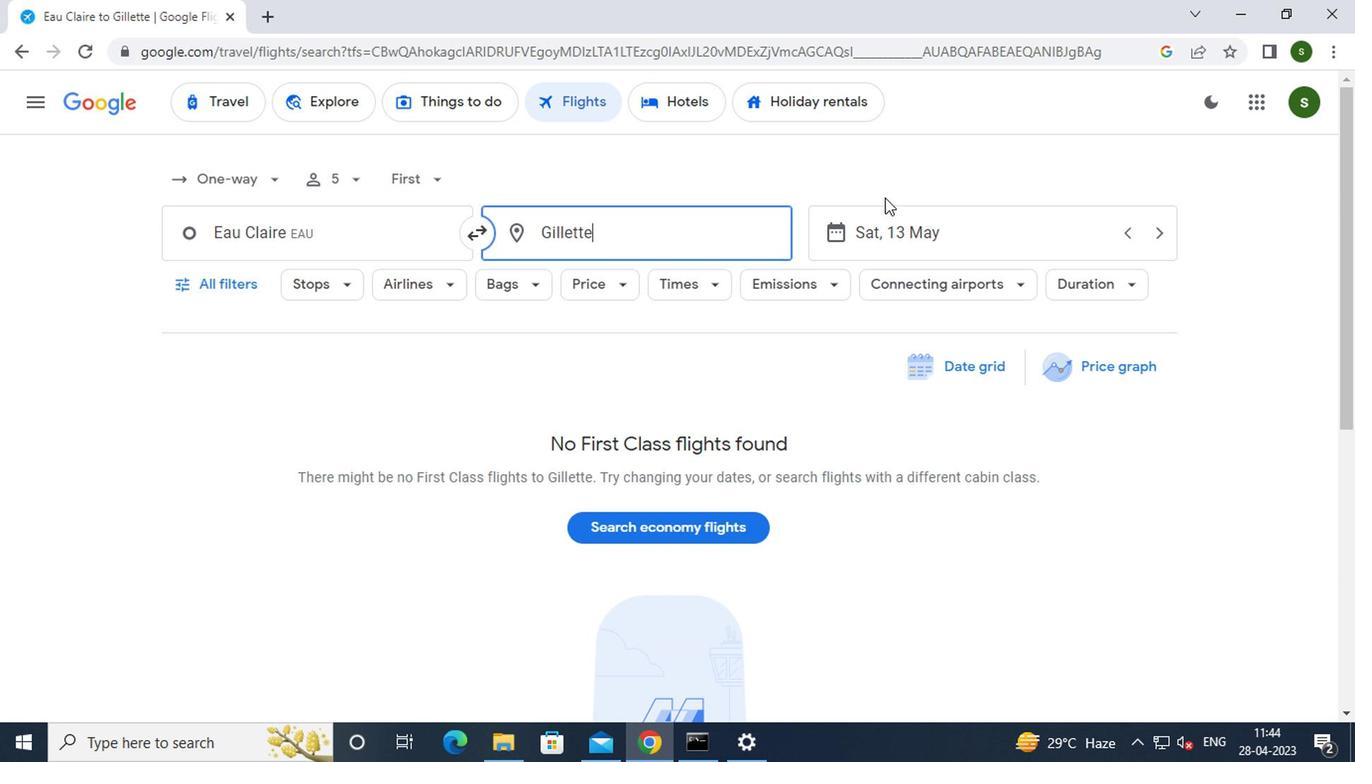 
Action: Mouse pressed left at (896, 231)
Screenshot: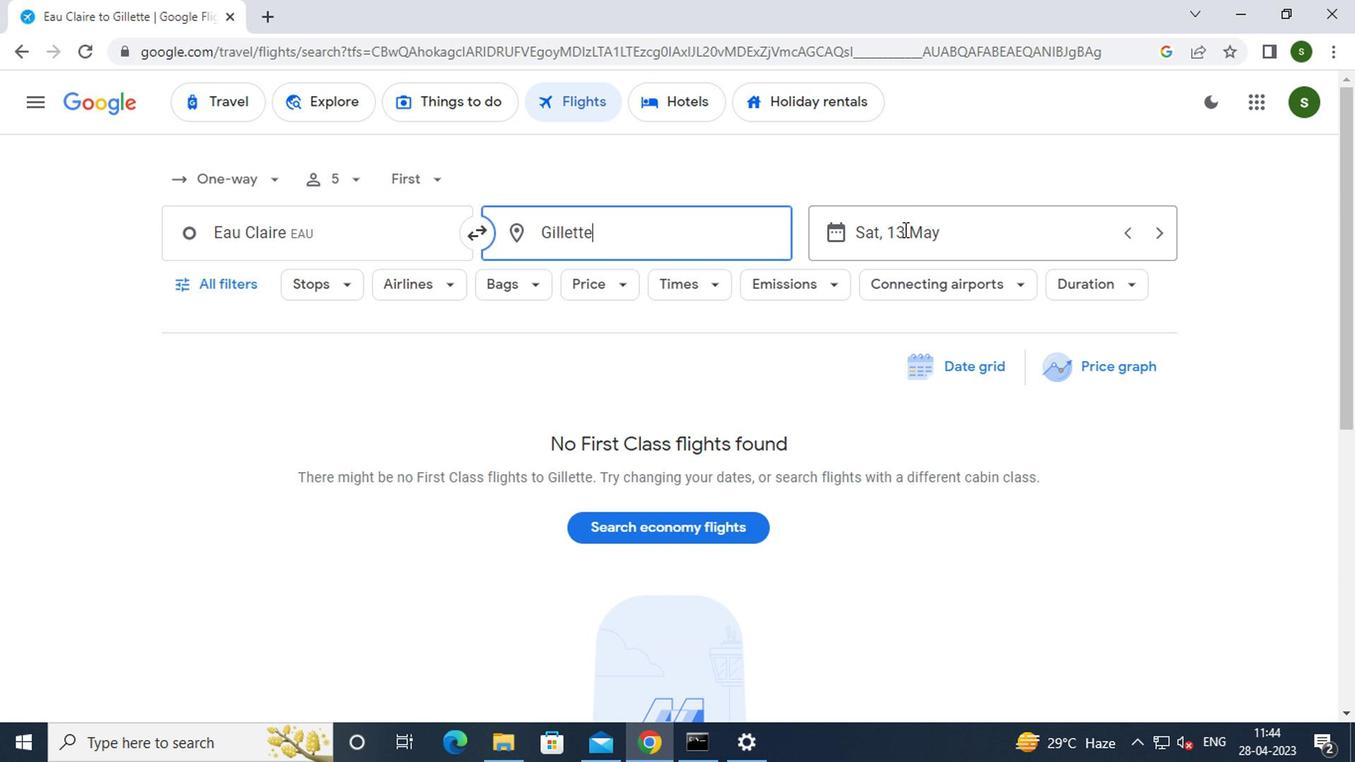 
Action: Mouse moved to (901, 335)
Screenshot: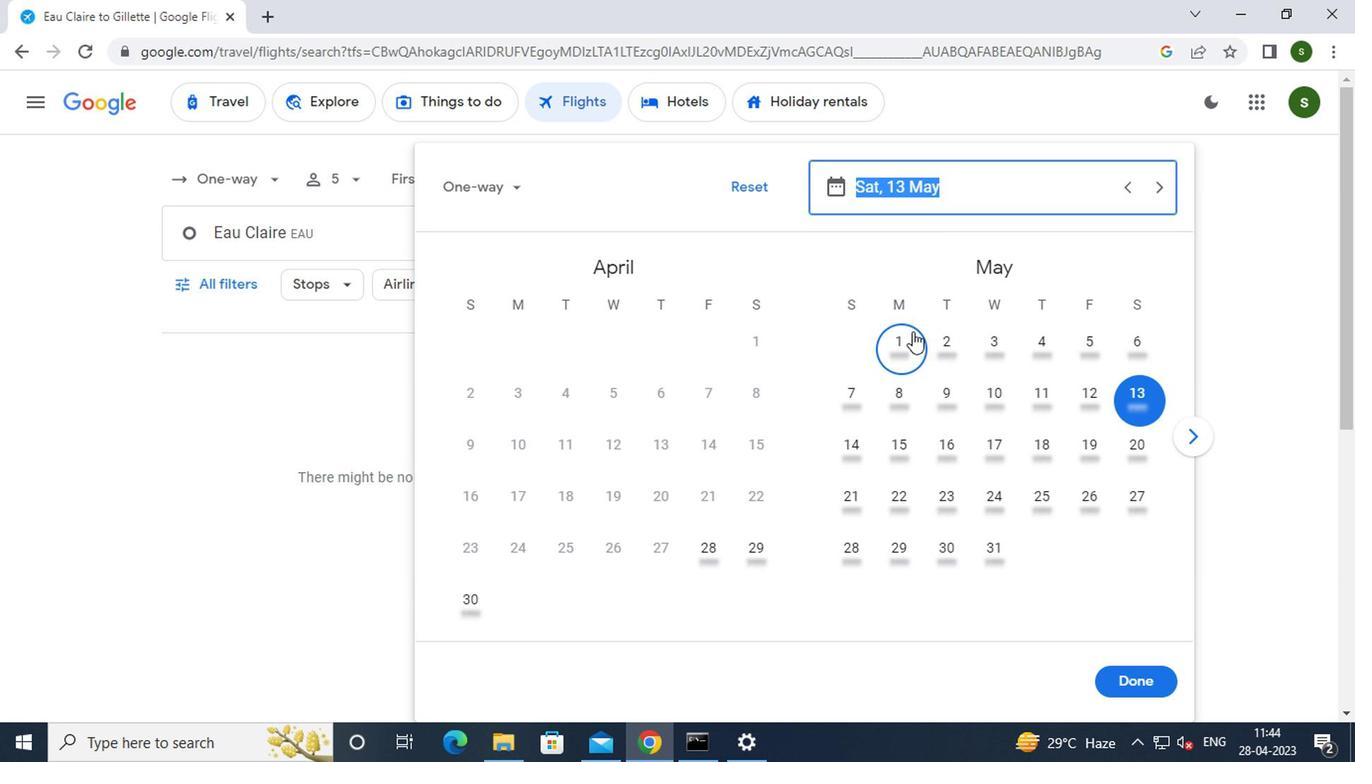 
Action: Mouse pressed left at (901, 335)
Screenshot: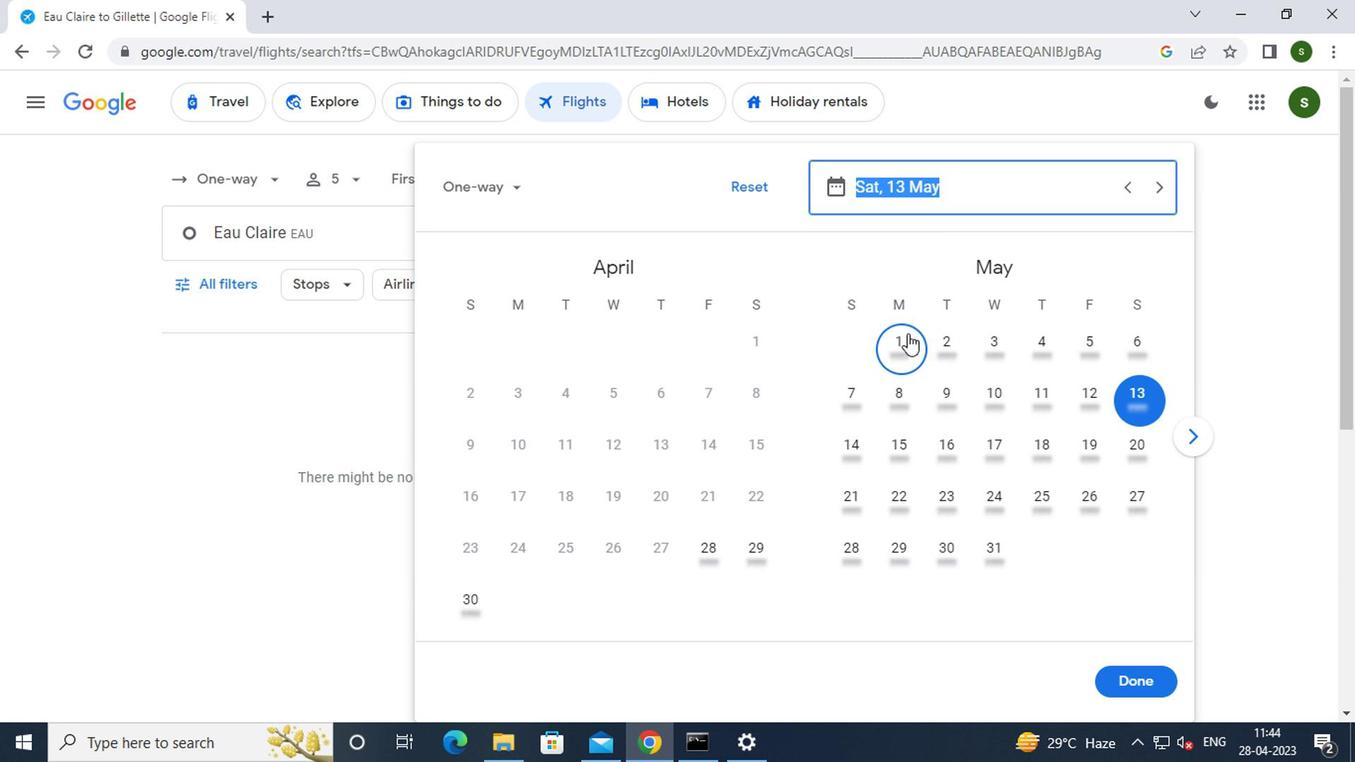 
Action: Mouse moved to (1134, 694)
Screenshot: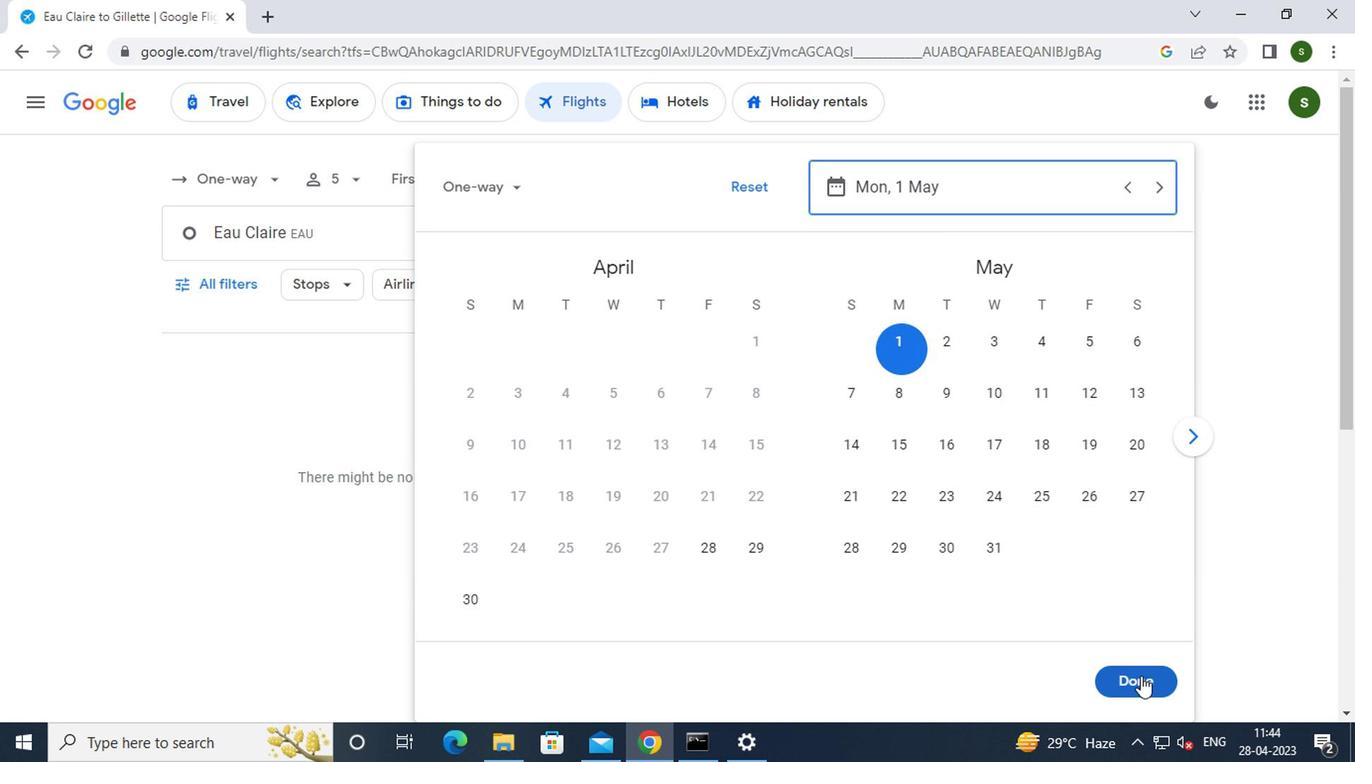 
Action: Mouse pressed left at (1134, 694)
Screenshot: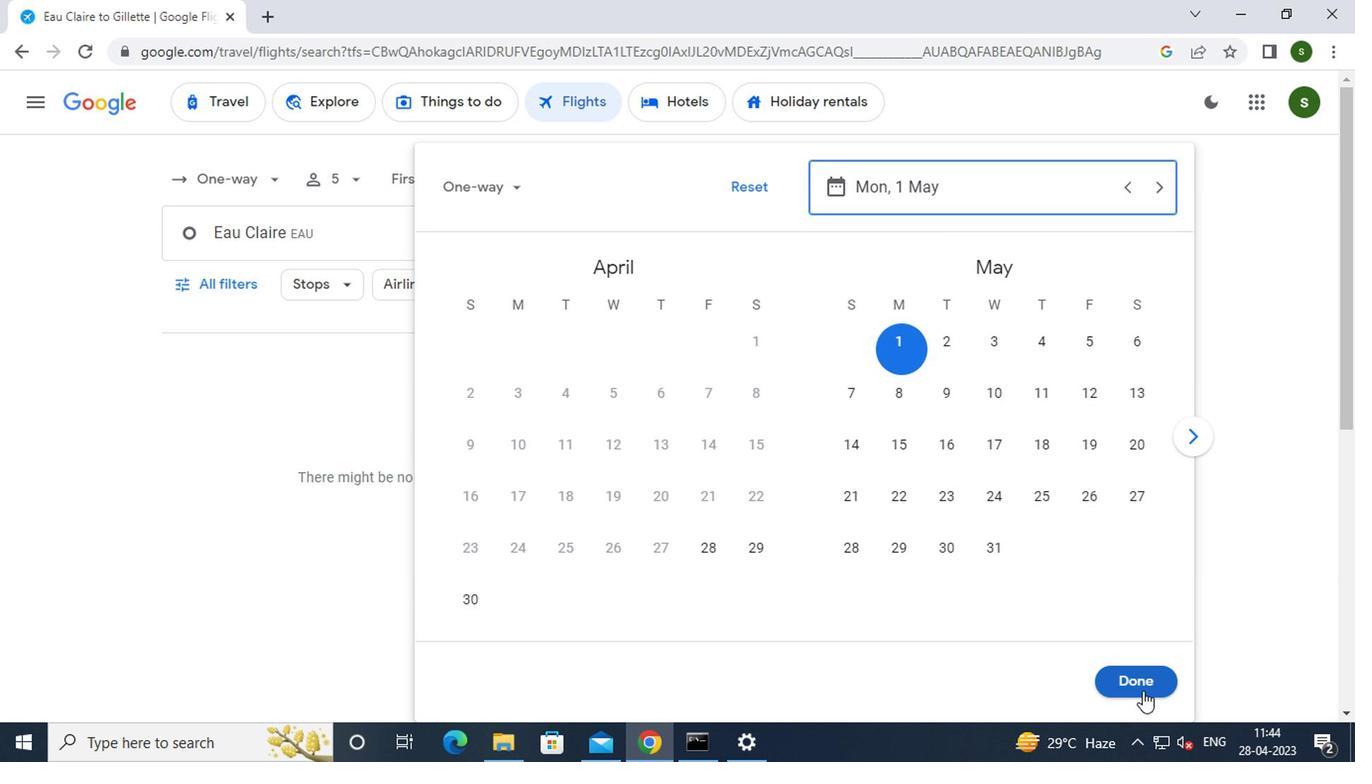 
Action: Mouse moved to (235, 280)
Screenshot: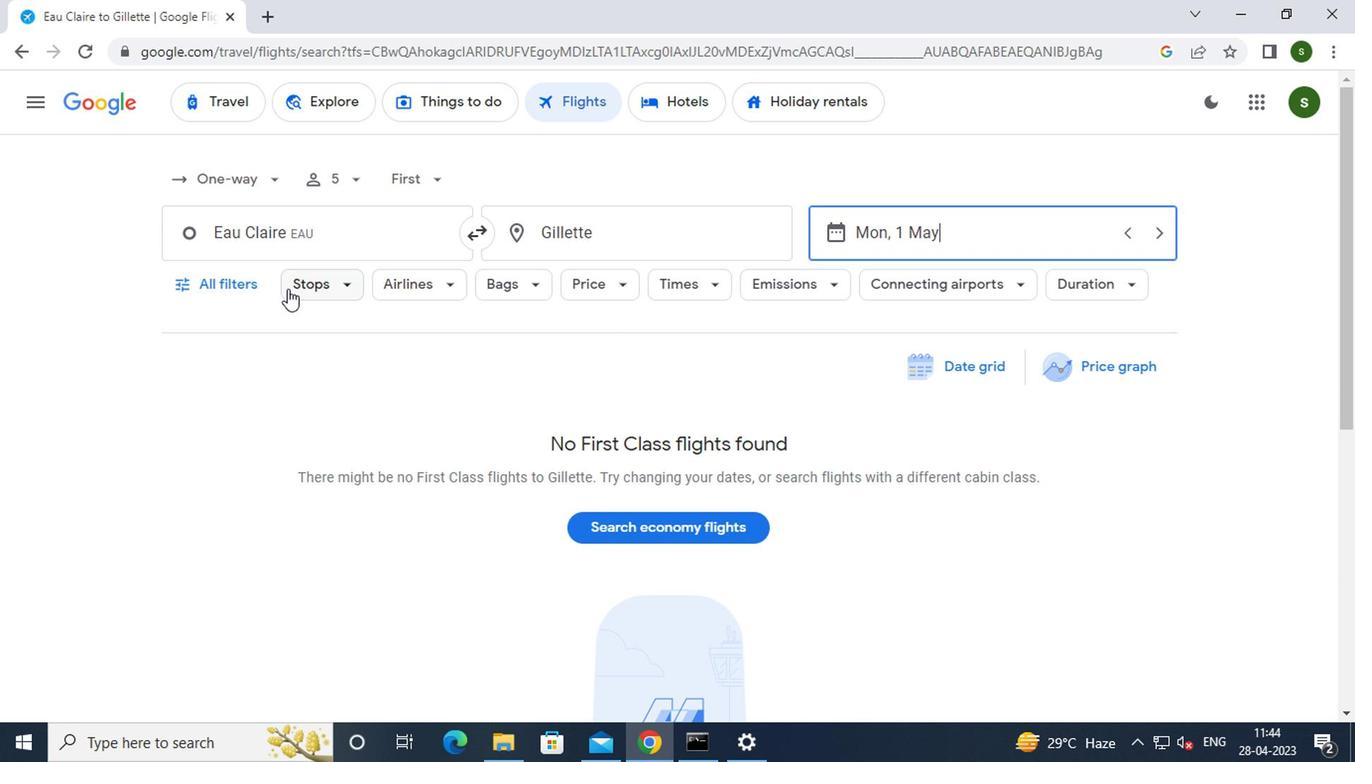 
Action: Mouse pressed left at (235, 280)
Screenshot: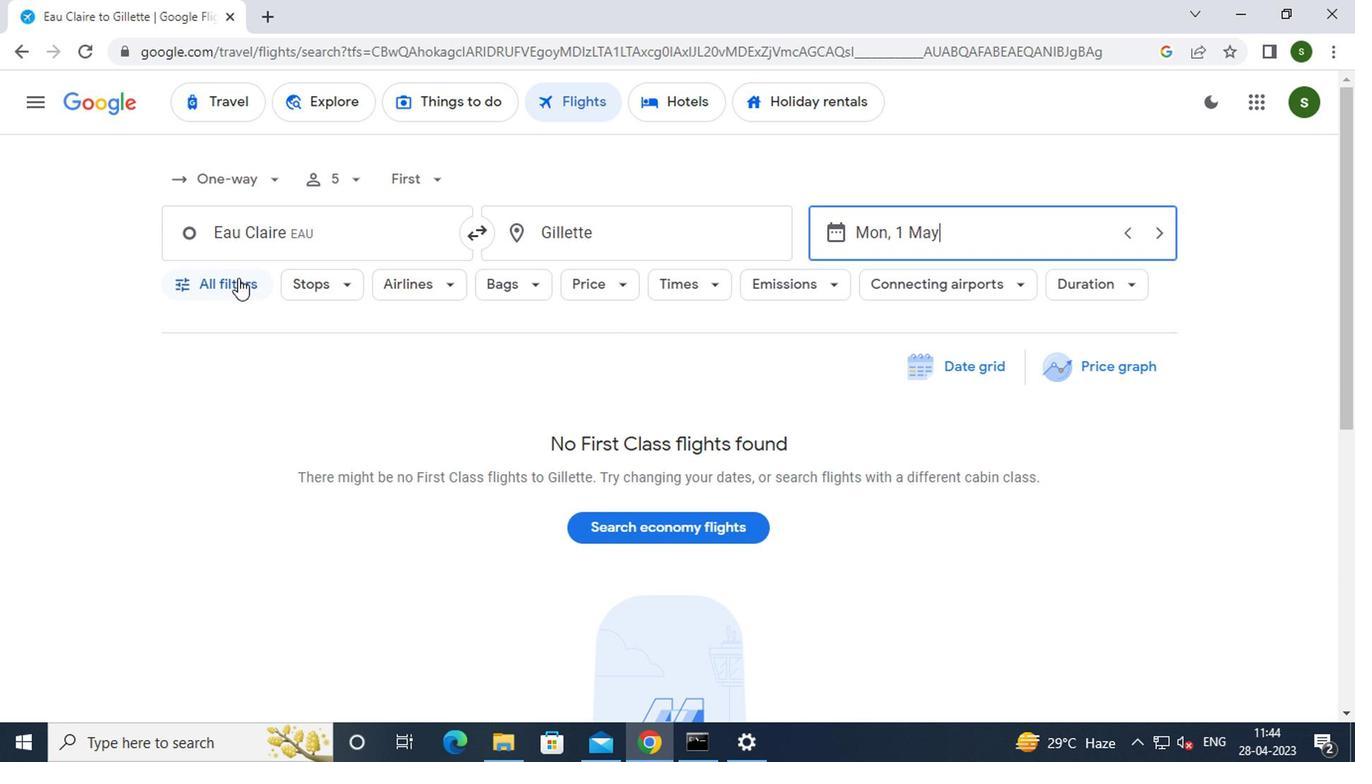 
Action: Mouse moved to (309, 427)
Screenshot: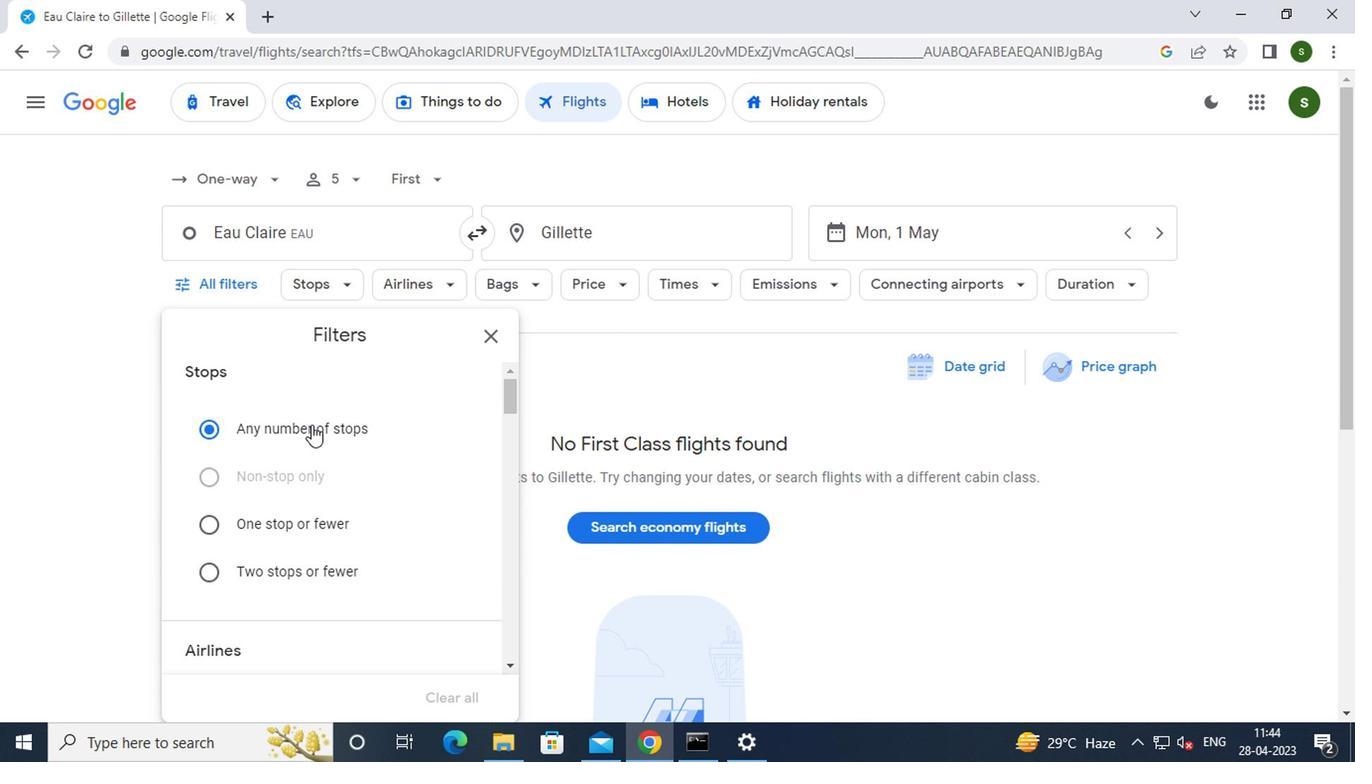 
Action: Mouse scrolled (309, 426) with delta (0, -1)
Screenshot: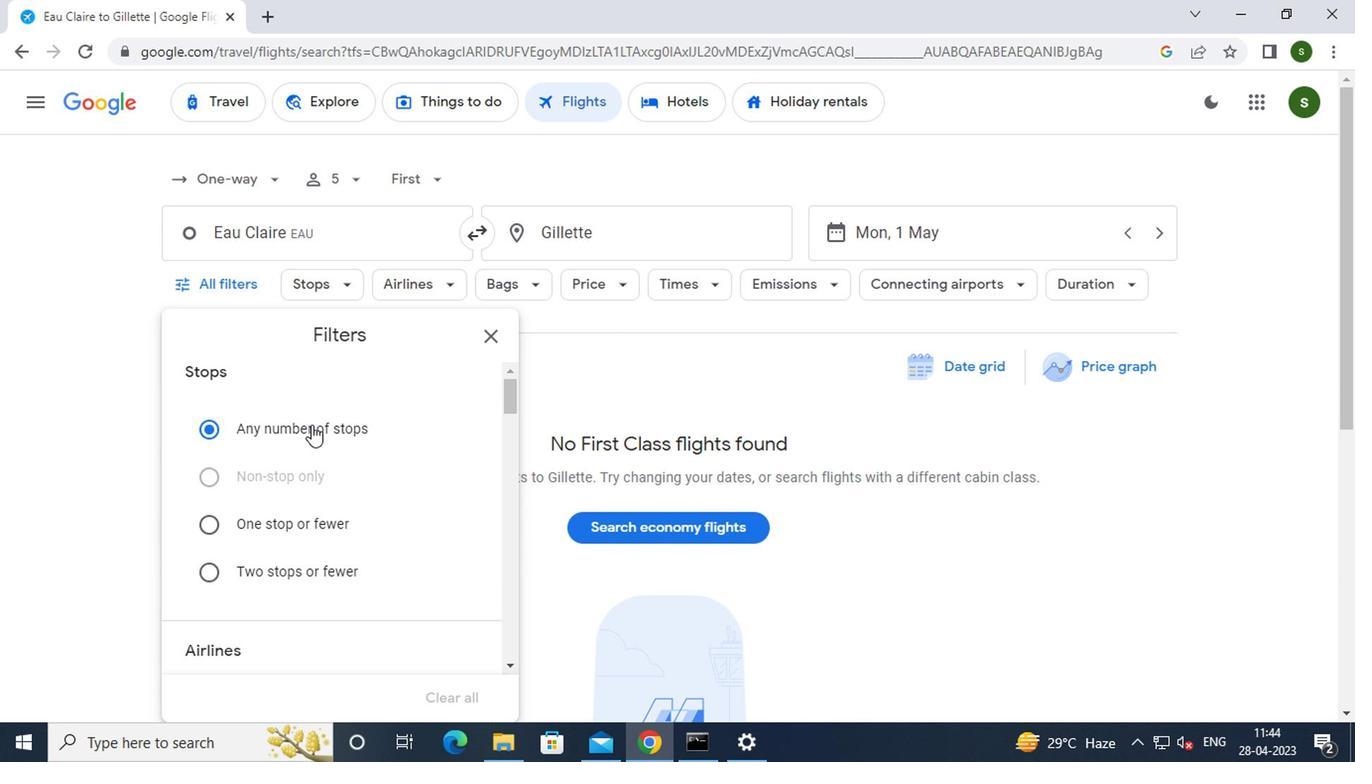 
Action: Mouse scrolled (309, 426) with delta (0, -1)
Screenshot: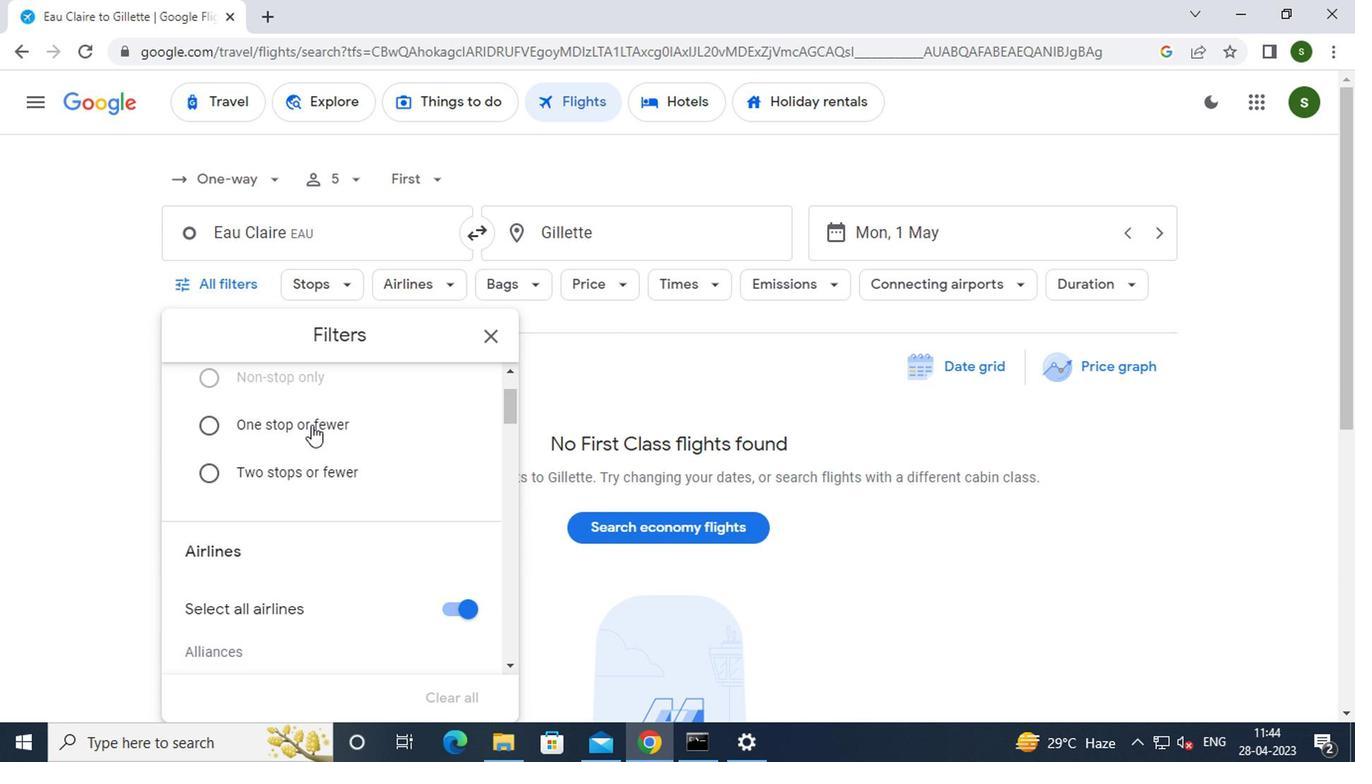 
Action: Mouse moved to (459, 518)
Screenshot: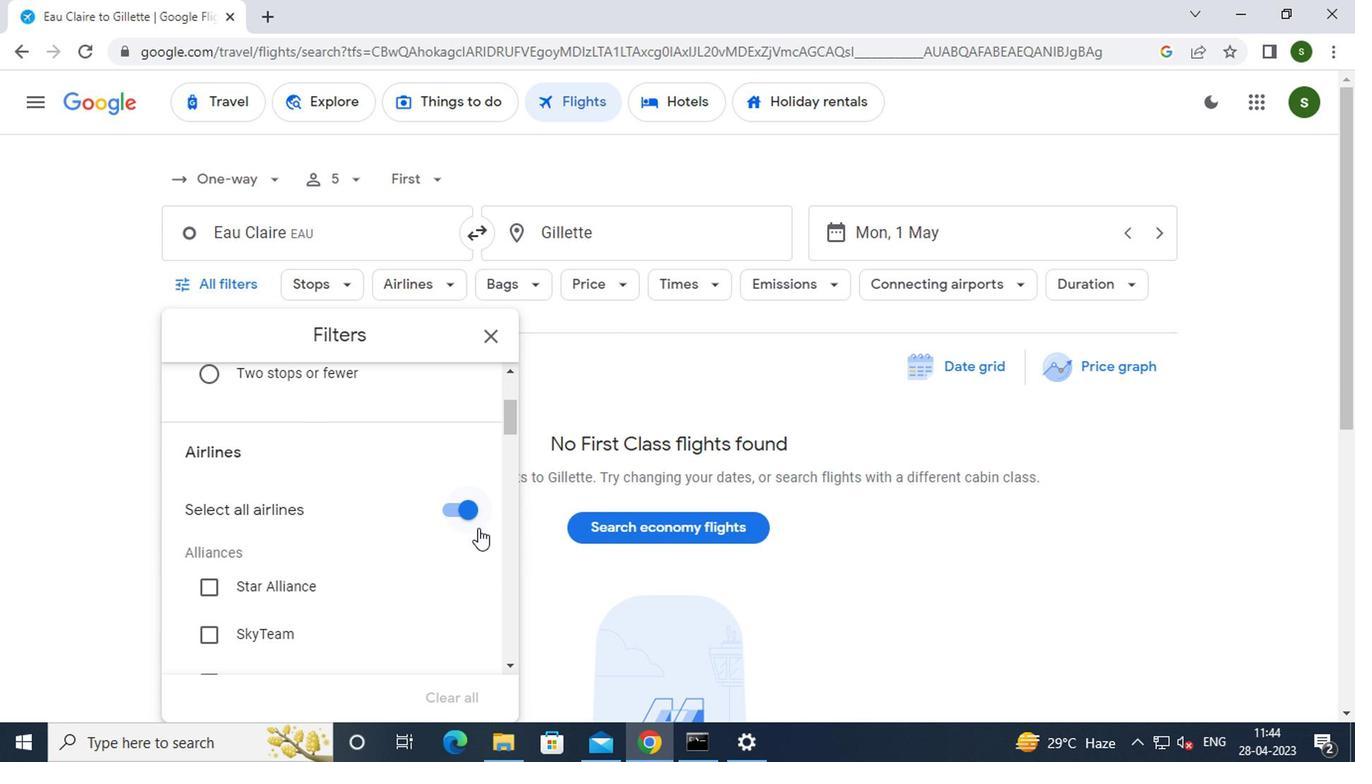 
Action: Mouse pressed left at (459, 518)
Screenshot: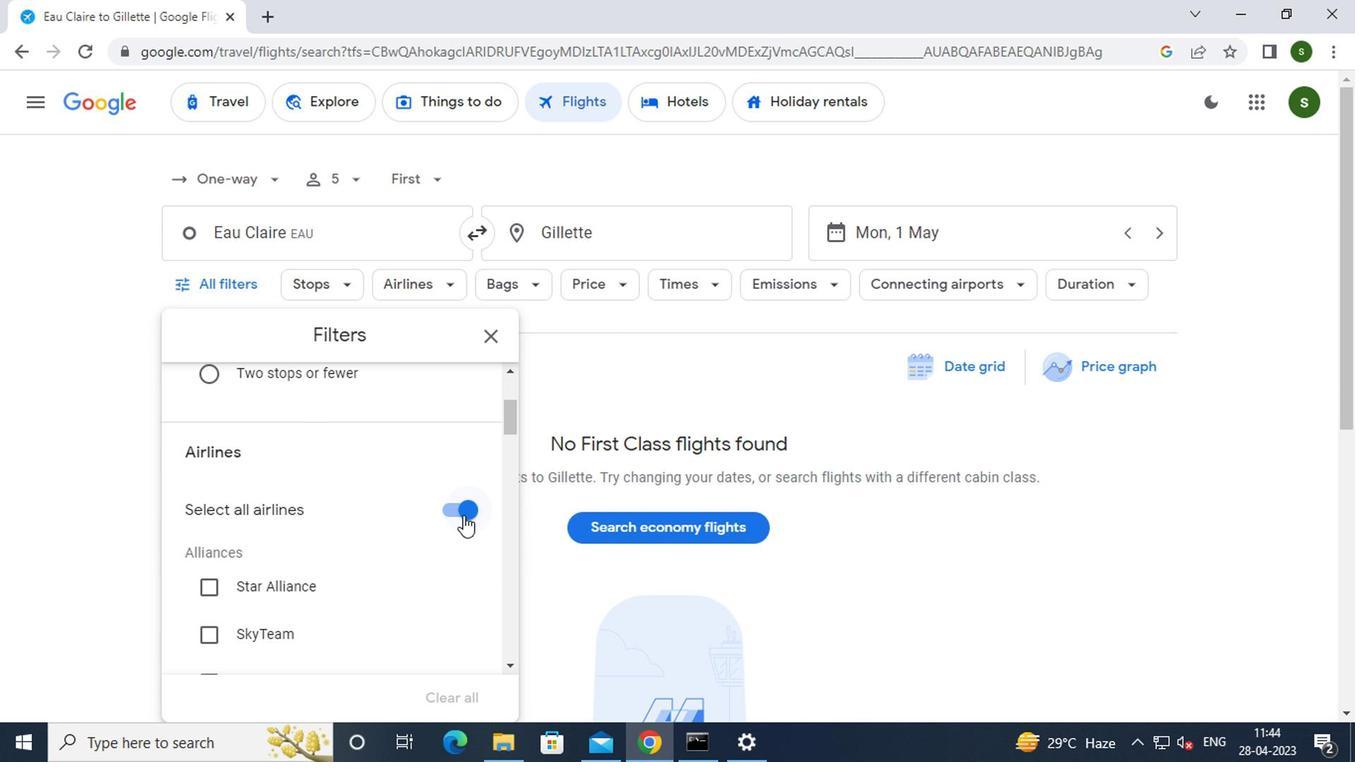 
Action: Mouse moved to (354, 510)
Screenshot: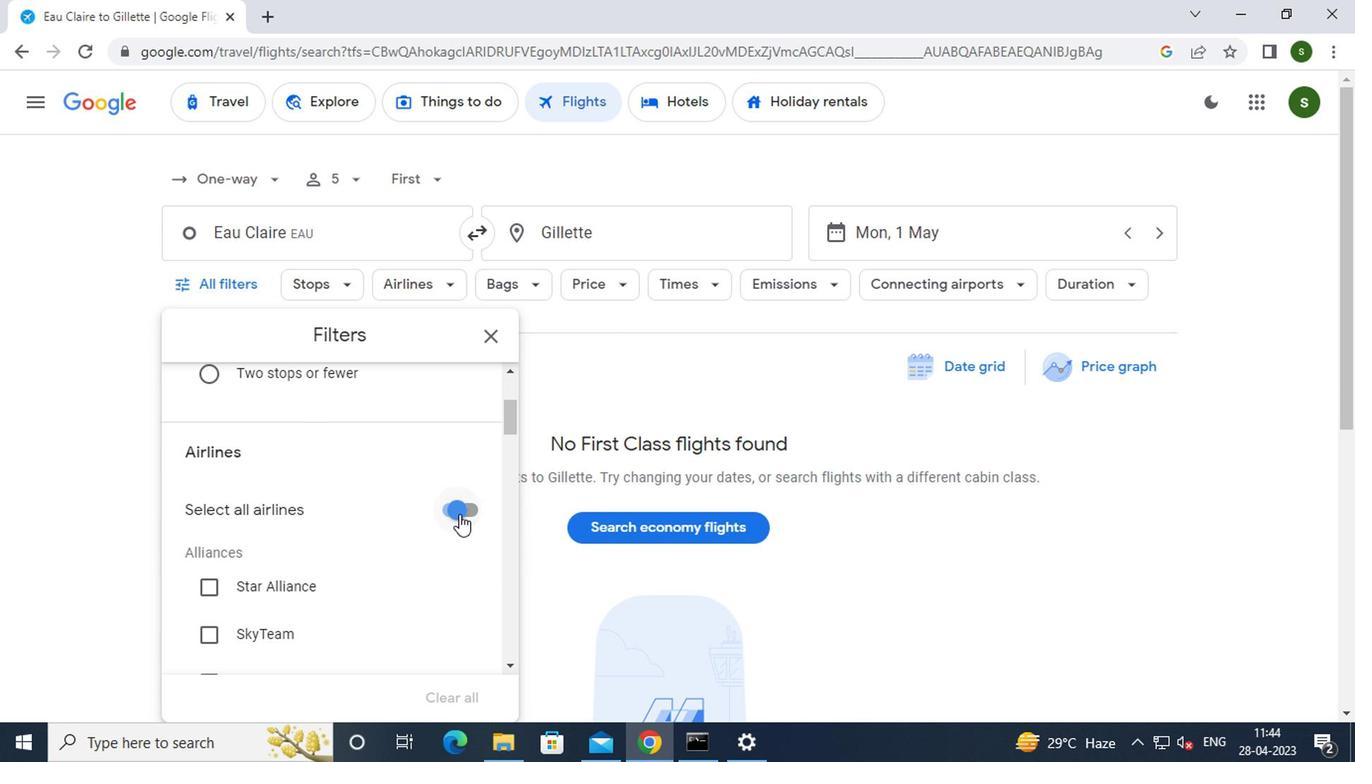 
Action: Mouse scrolled (354, 510) with delta (0, 0)
Screenshot: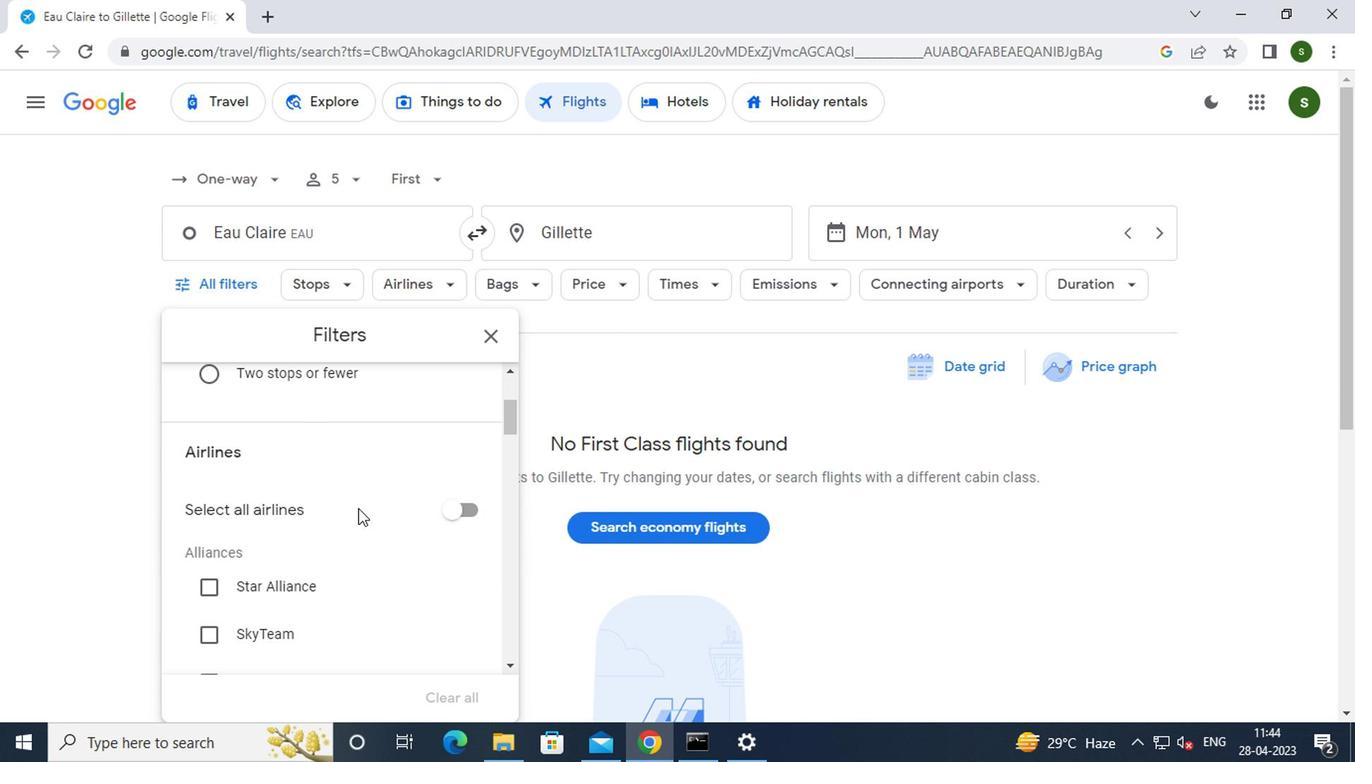 
Action: Mouse scrolled (354, 510) with delta (0, 0)
Screenshot: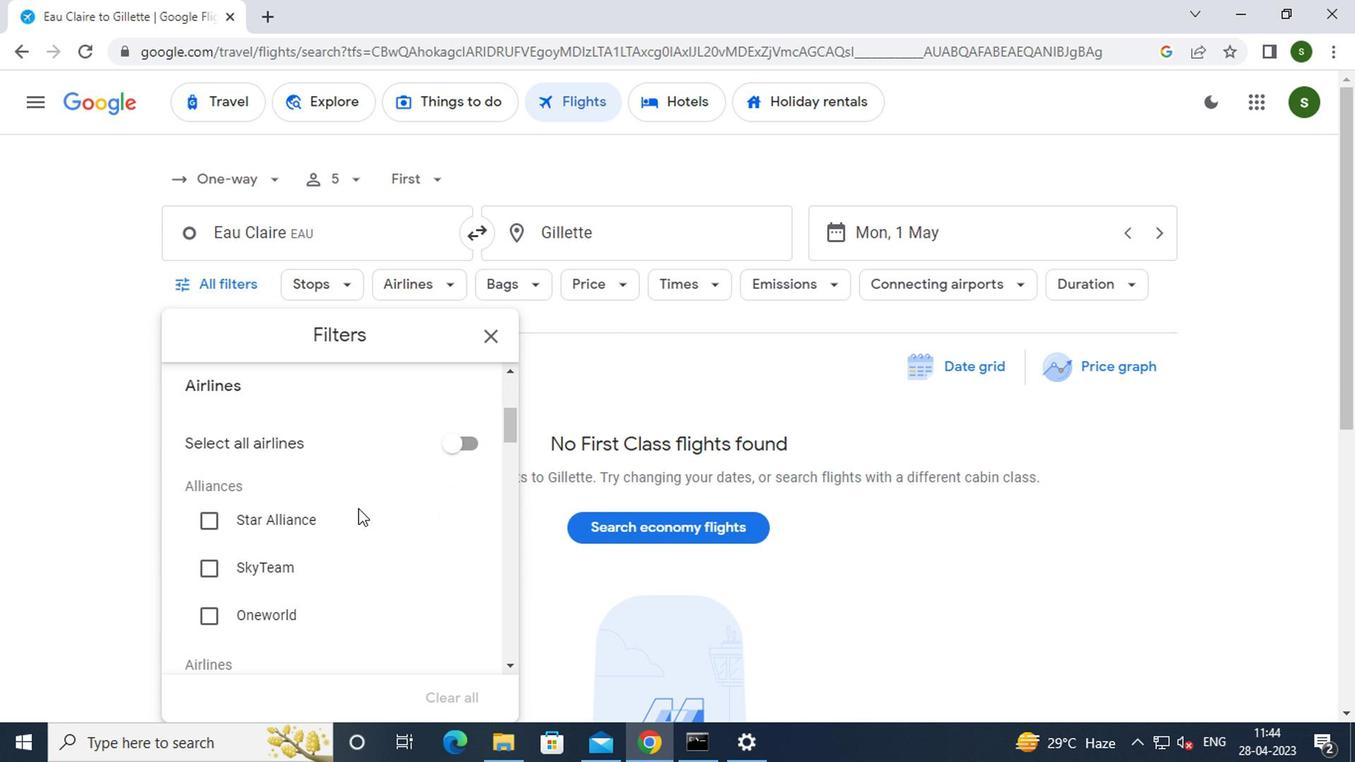 
Action: Mouse scrolled (354, 510) with delta (0, 0)
Screenshot: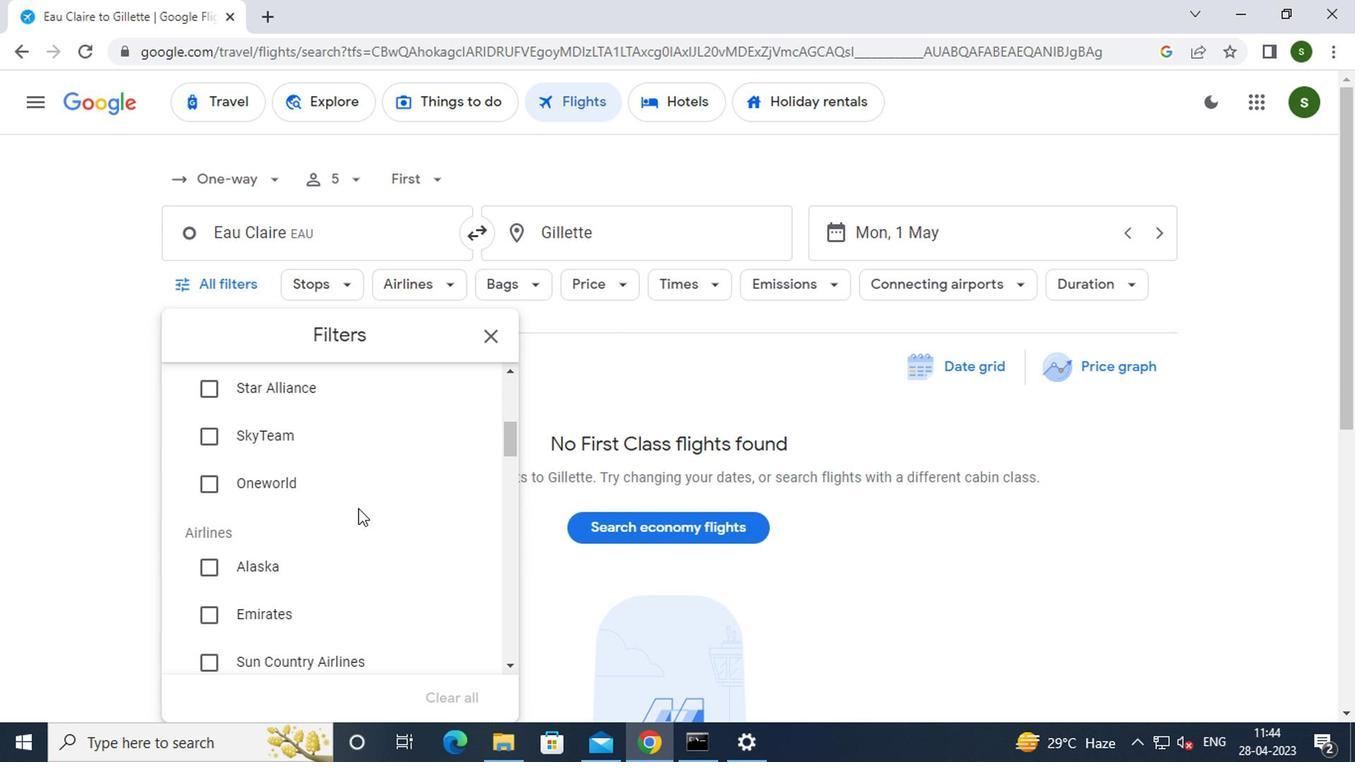 
Action: Mouse scrolled (354, 510) with delta (0, 0)
Screenshot: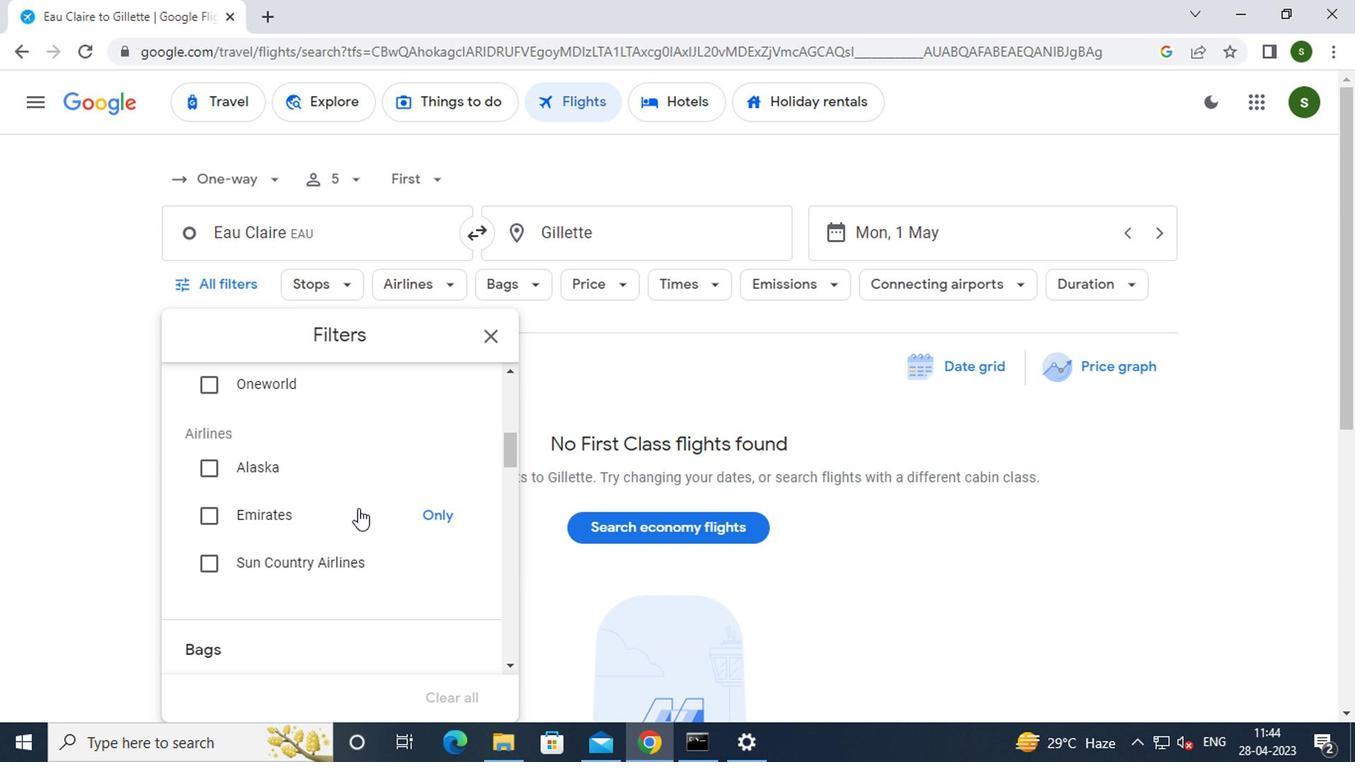 
Action: Mouse moved to (453, 603)
Screenshot: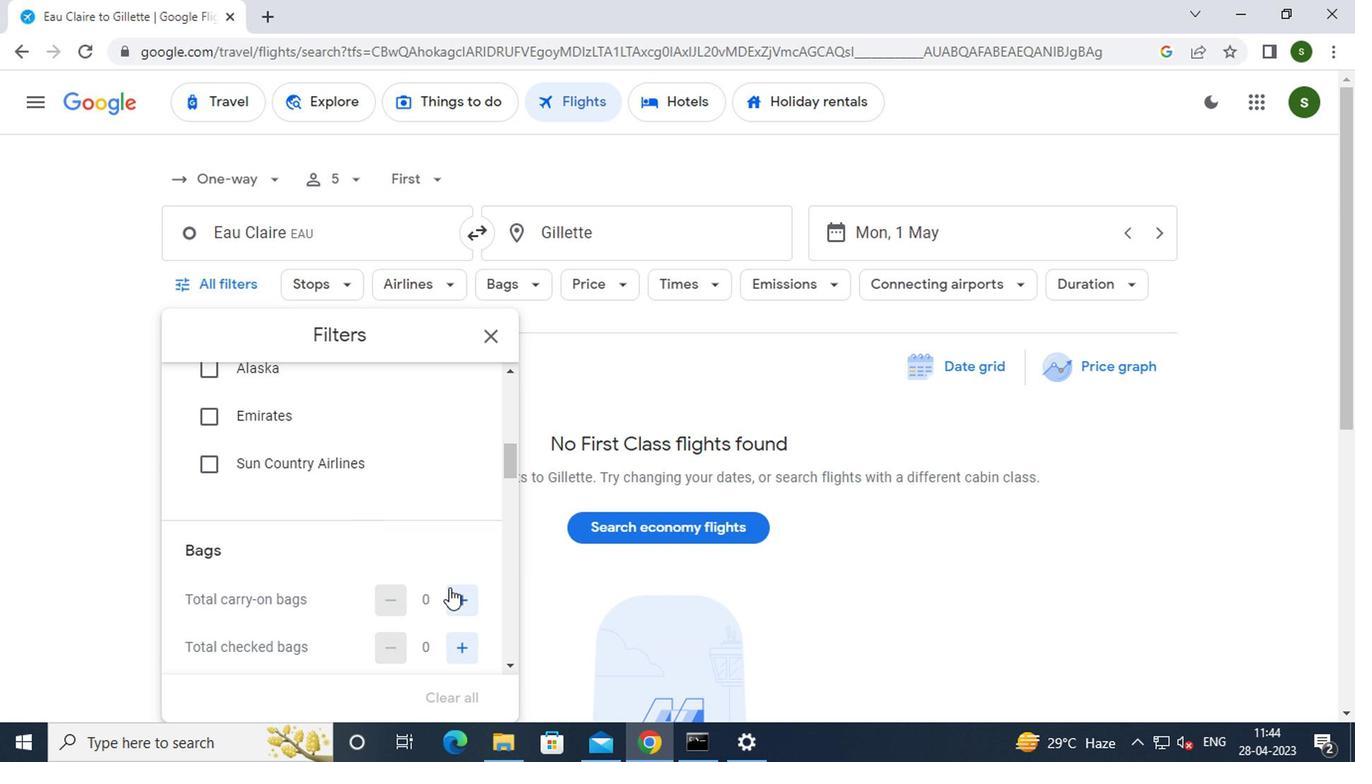 
Action: Mouse pressed left at (453, 603)
Screenshot: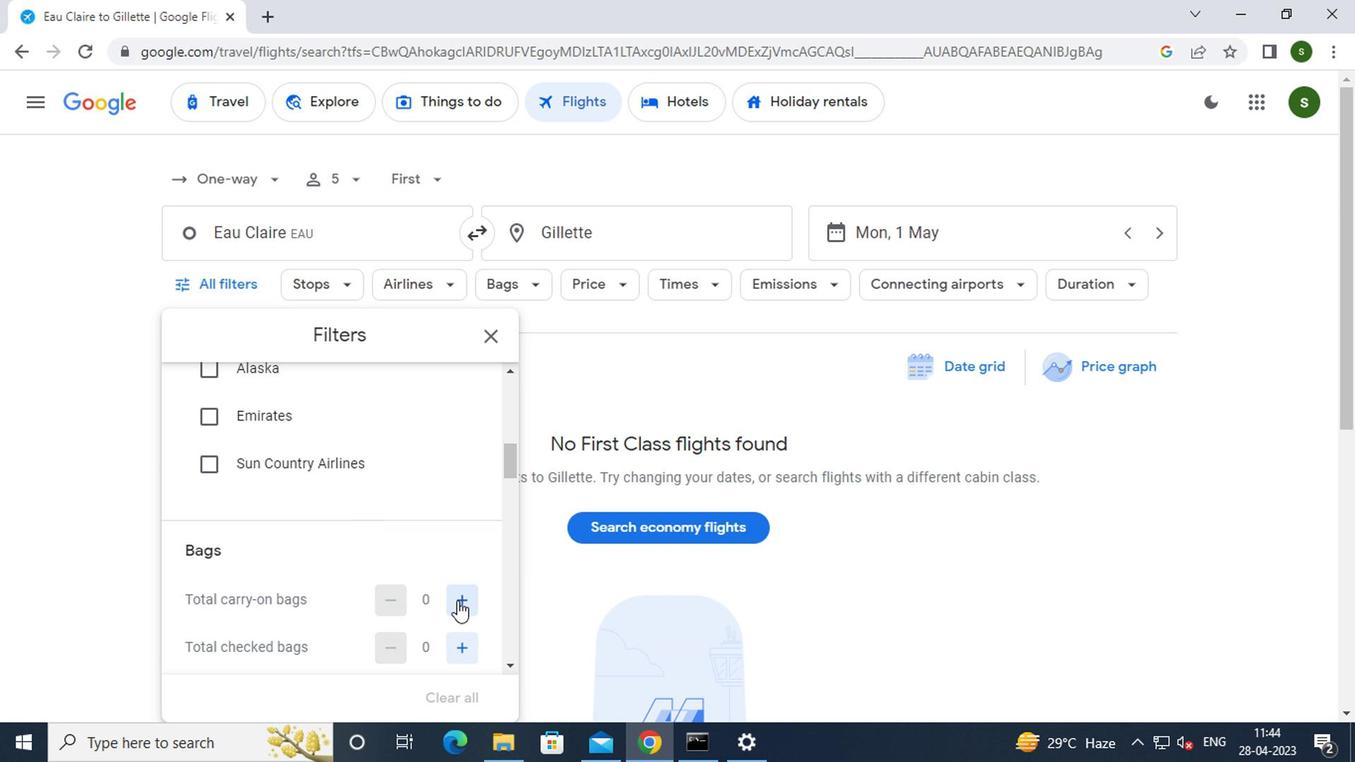 
Action: Mouse moved to (406, 517)
Screenshot: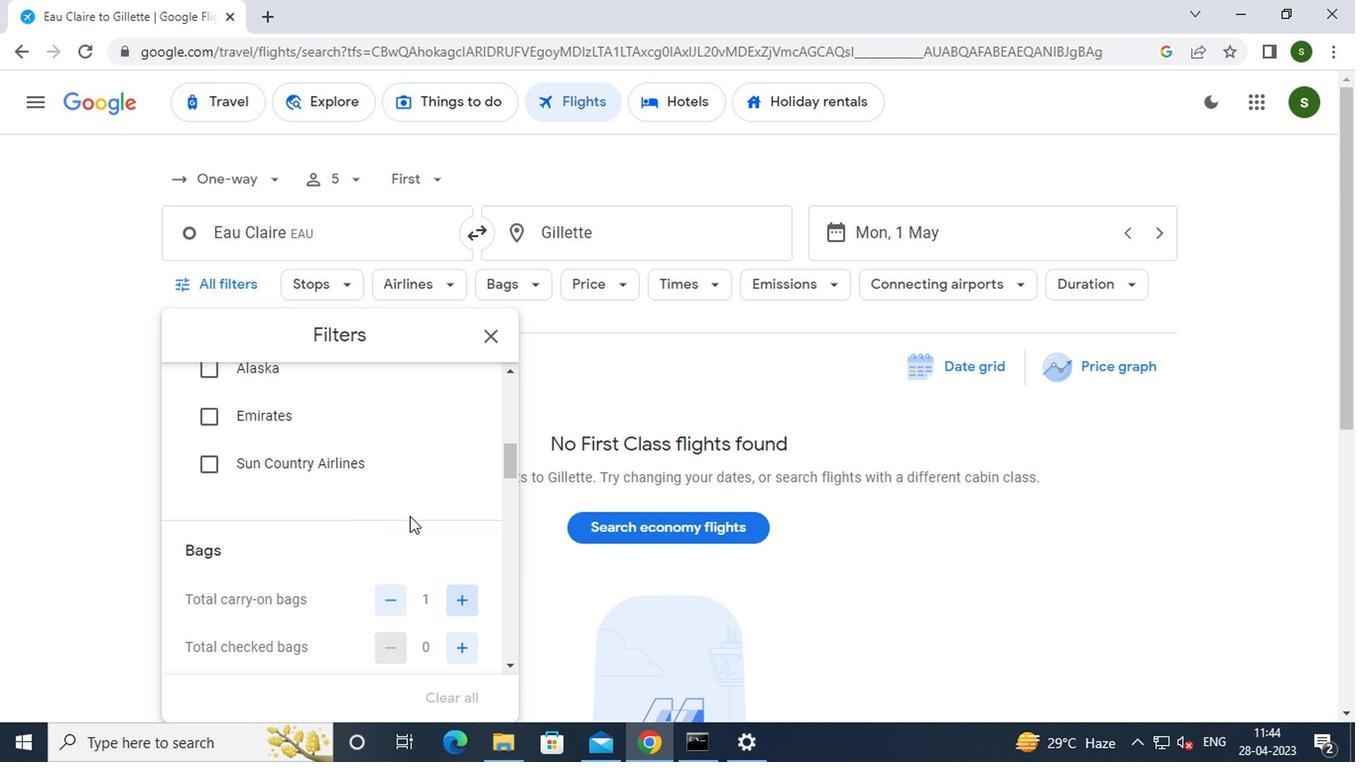 
Action: Mouse scrolled (406, 515) with delta (0, -1)
Screenshot: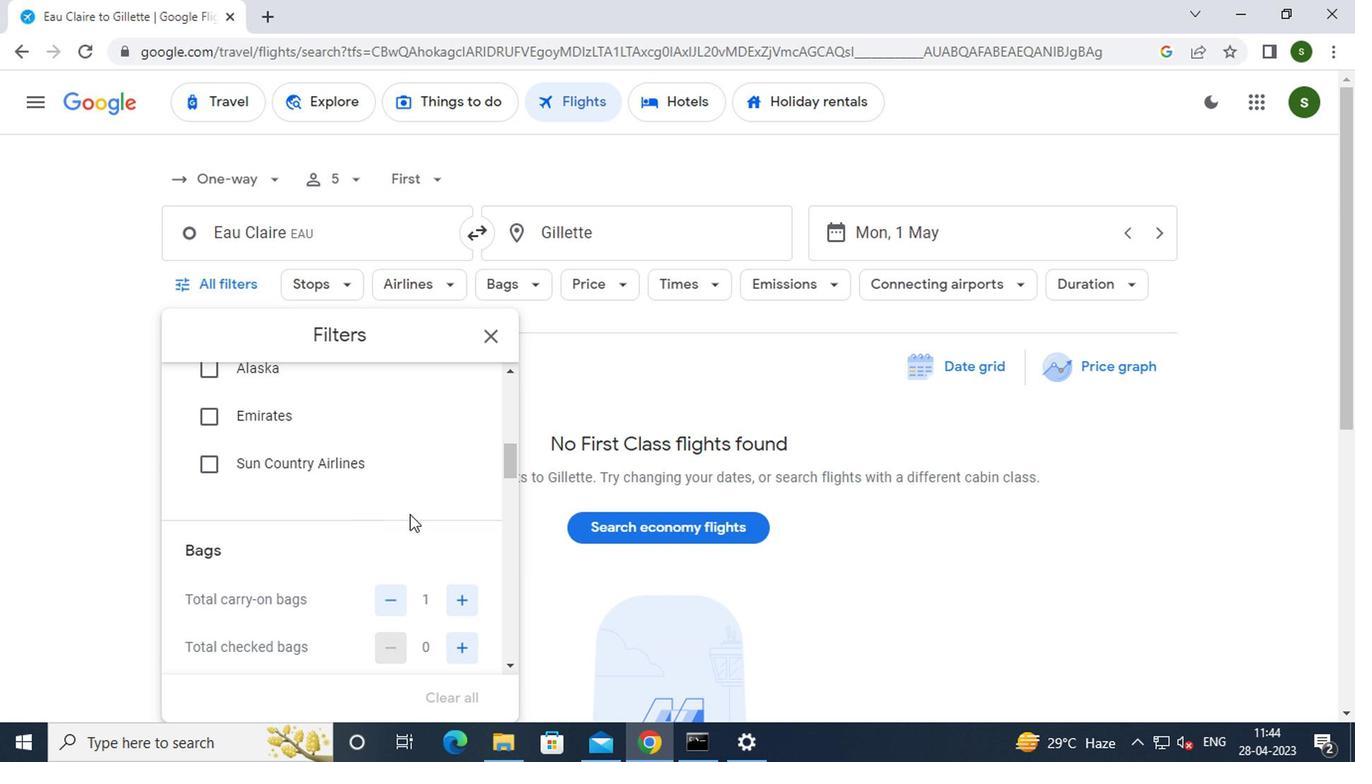 
Action: Mouse scrolled (406, 515) with delta (0, -1)
Screenshot: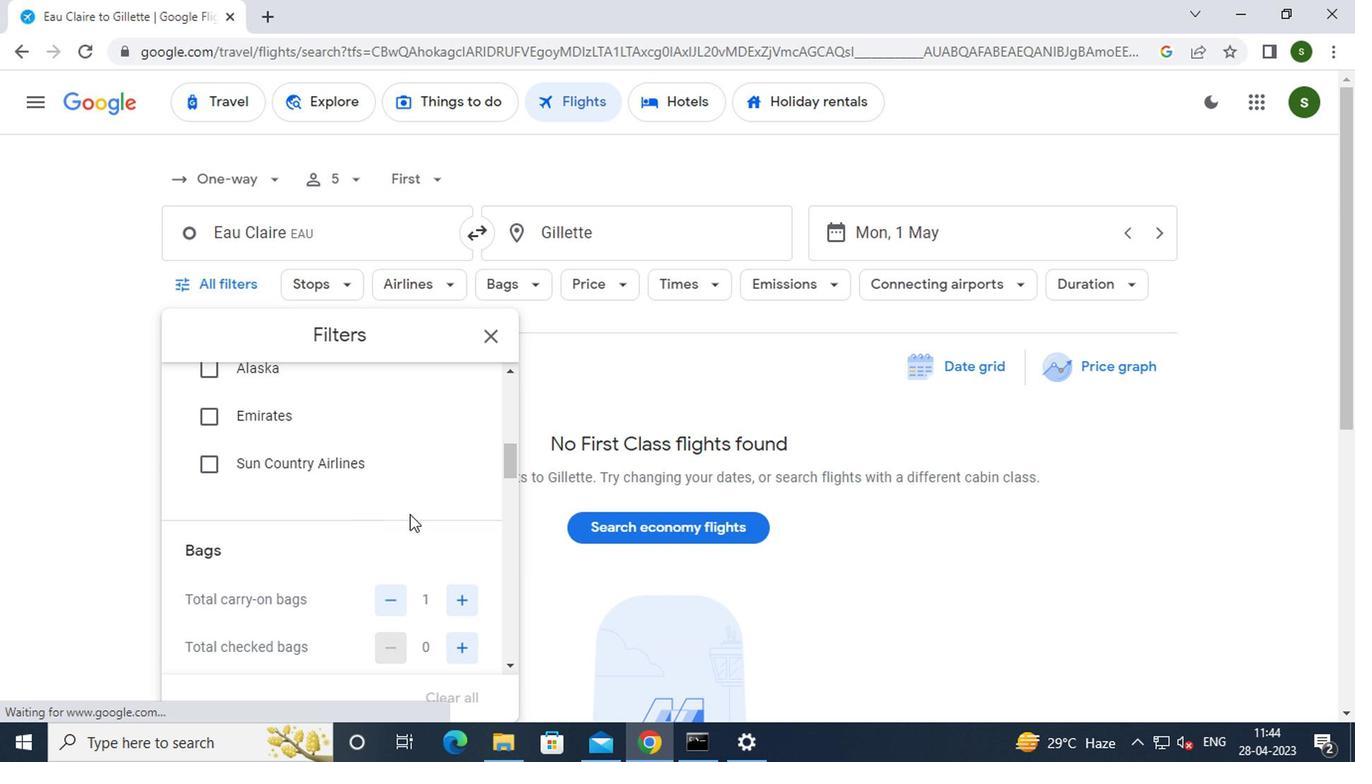 
Action: Mouse scrolled (406, 515) with delta (0, -1)
Screenshot: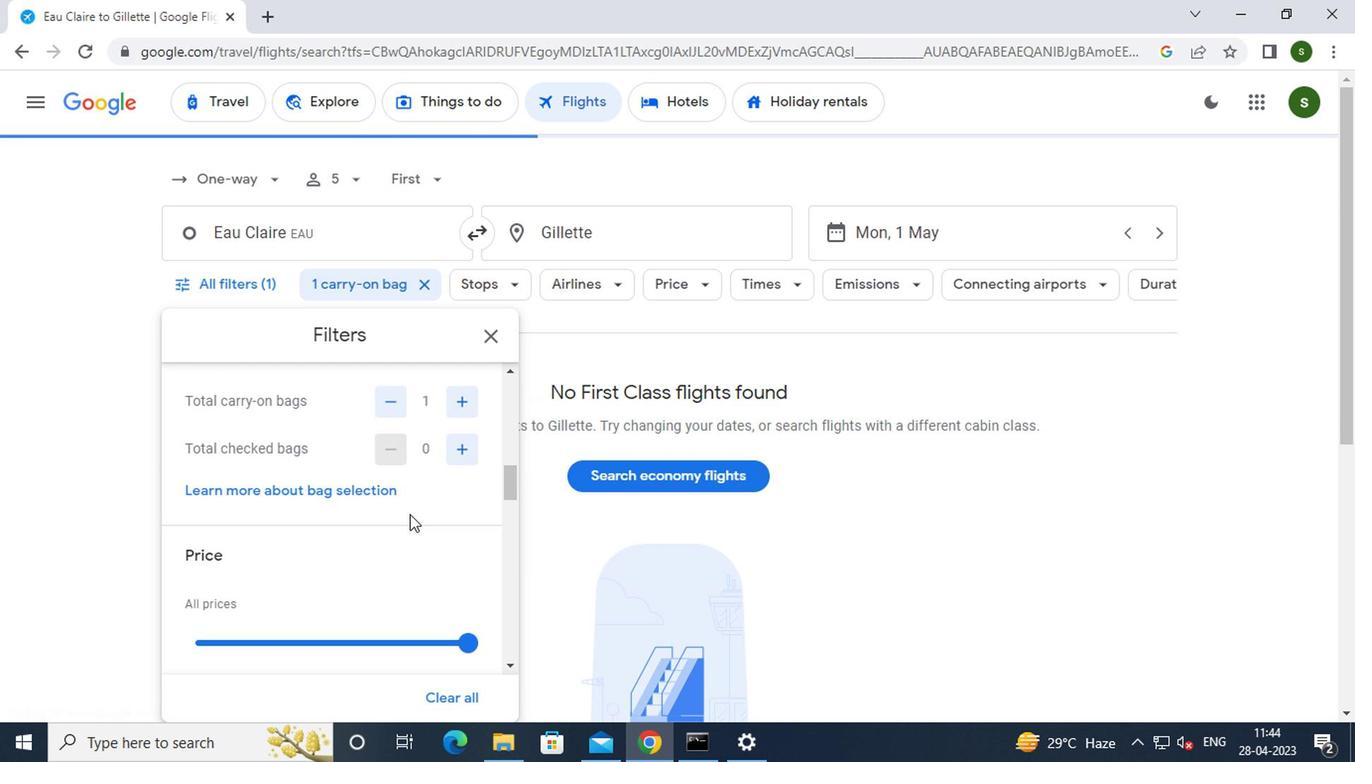 
Action: Mouse moved to (463, 542)
Screenshot: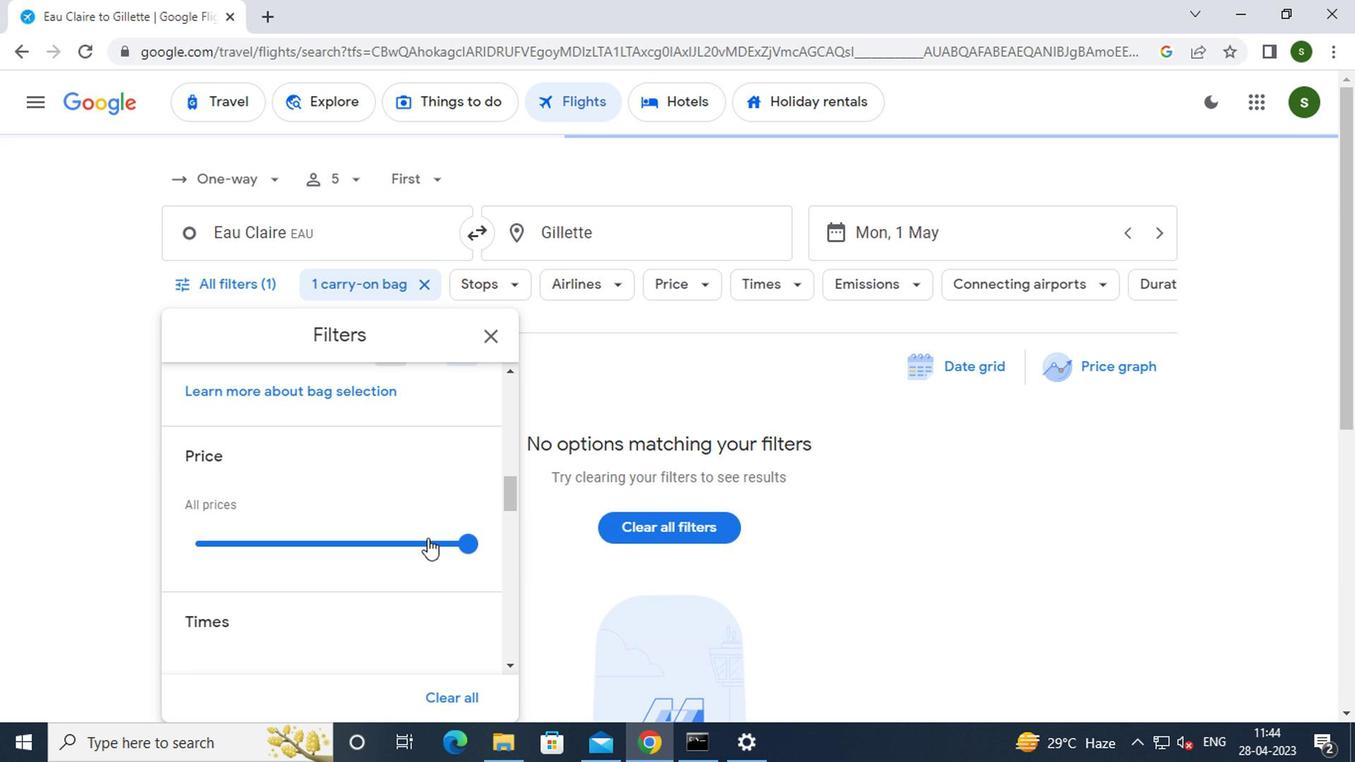 
Action: Mouse pressed left at (463, 542)
Screenshot: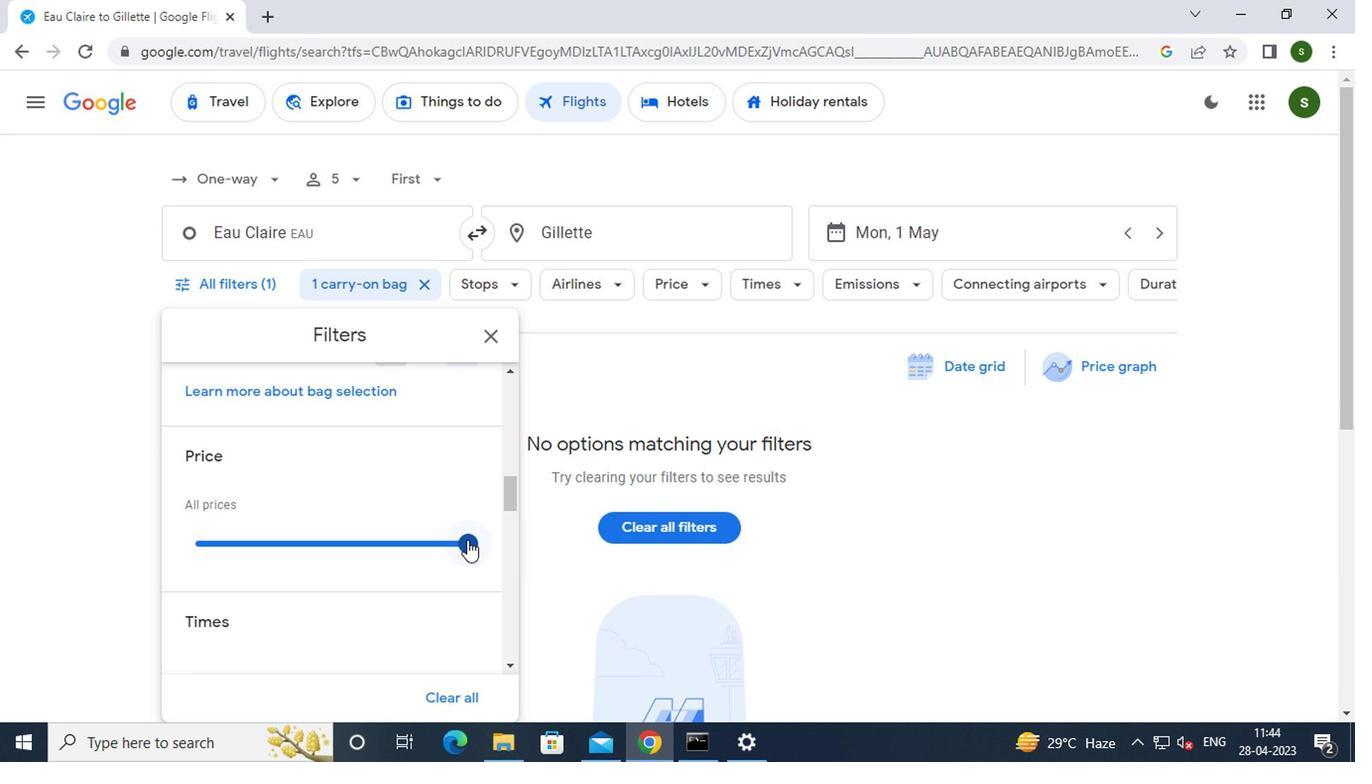 
Action: Mouse moved to (376, 527)
Screenshot: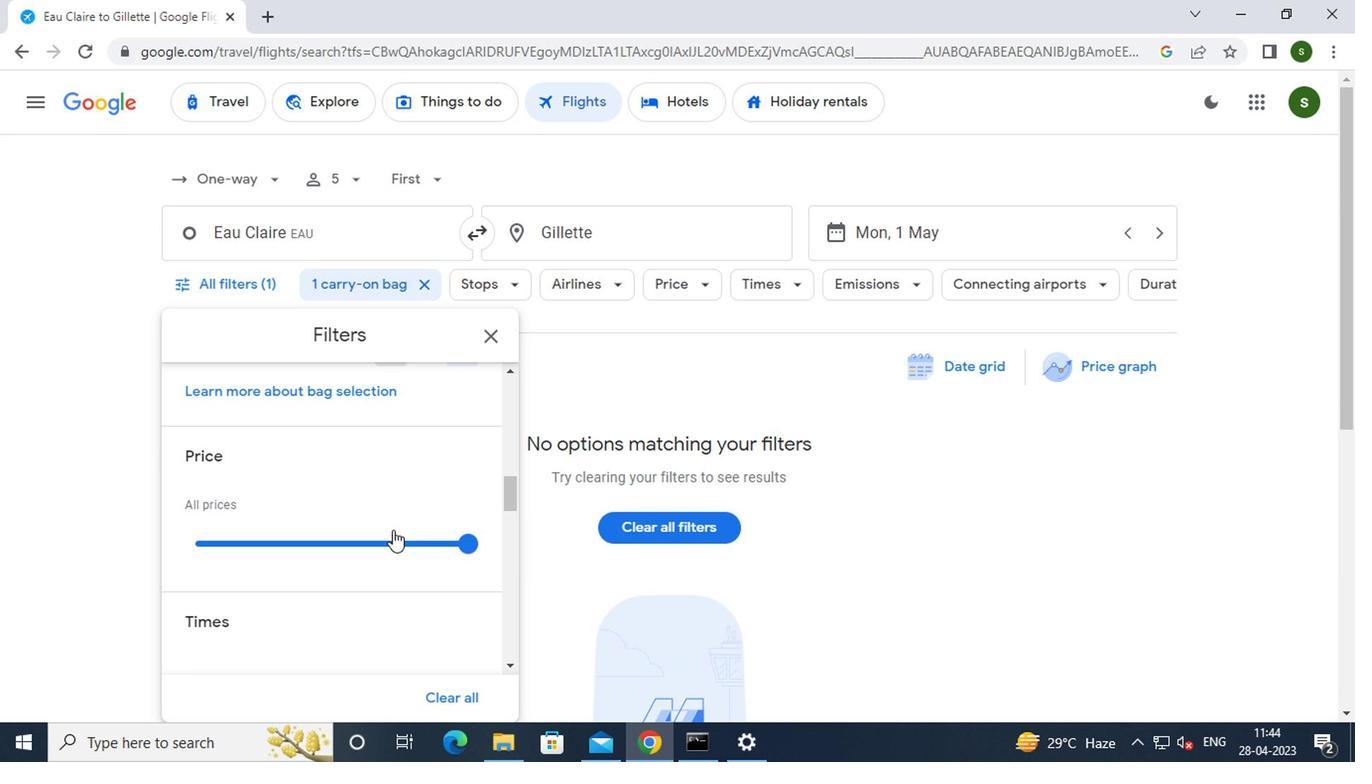 
Action: Mouse scrolled (376, 527) with delta (0, 0)
Screenshot: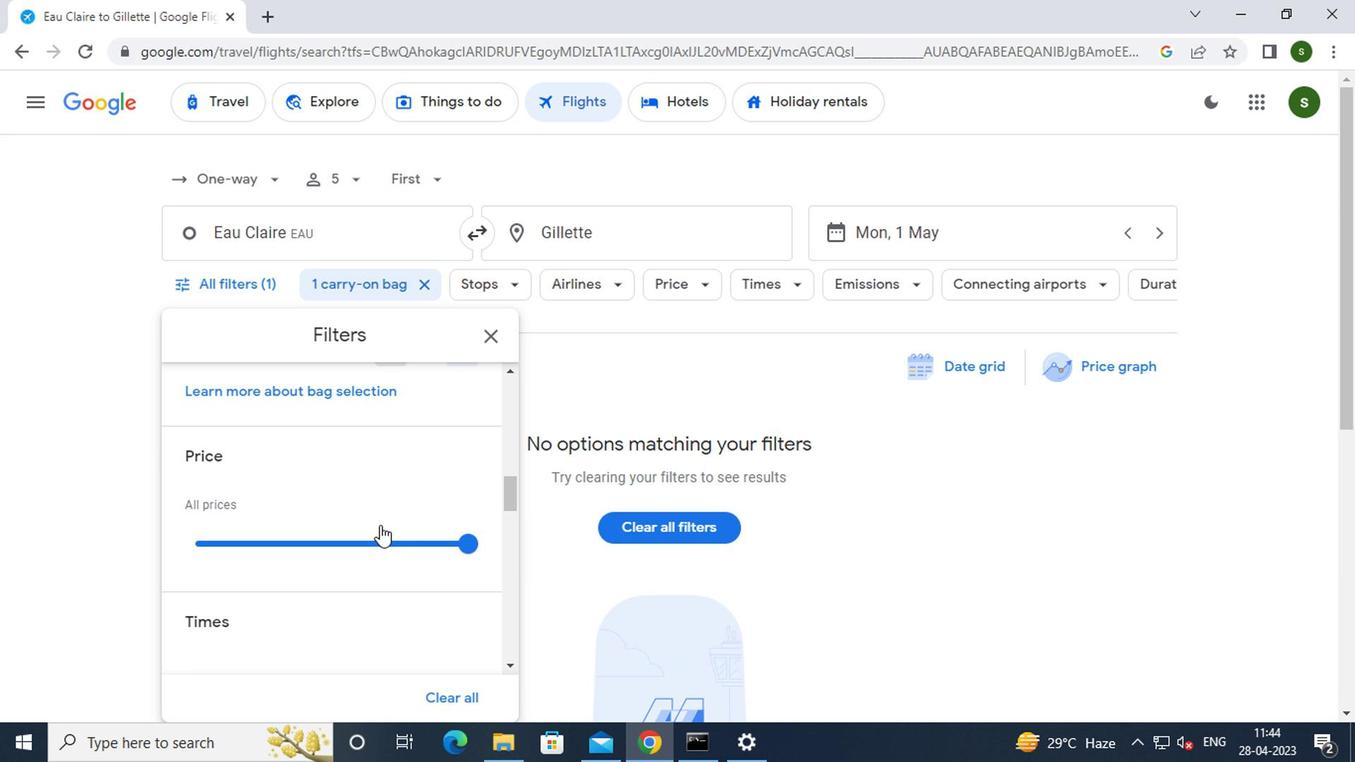 
Action: Mouse scrolled (376, 527) with delta (0, 0)
Screenshot: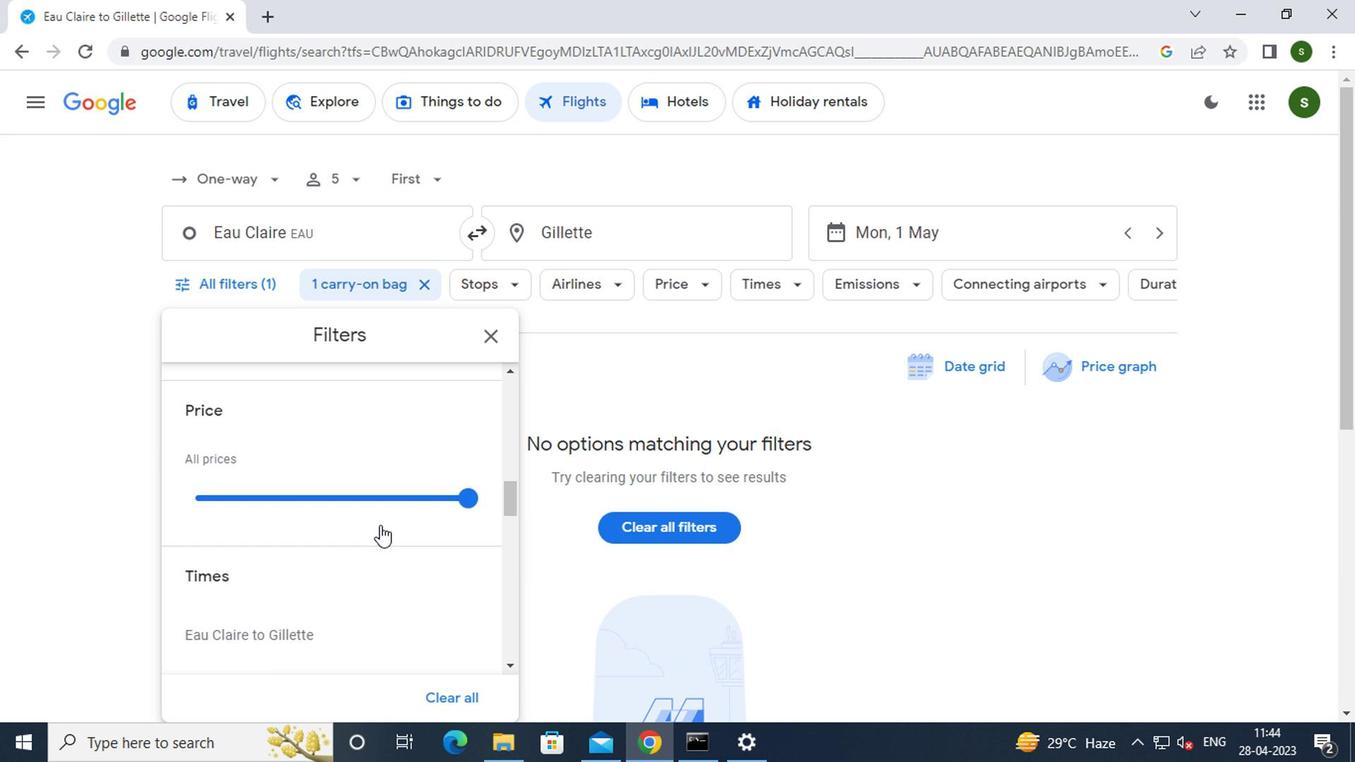 
Action: Mouse moved to (196, 573)
Screenshot: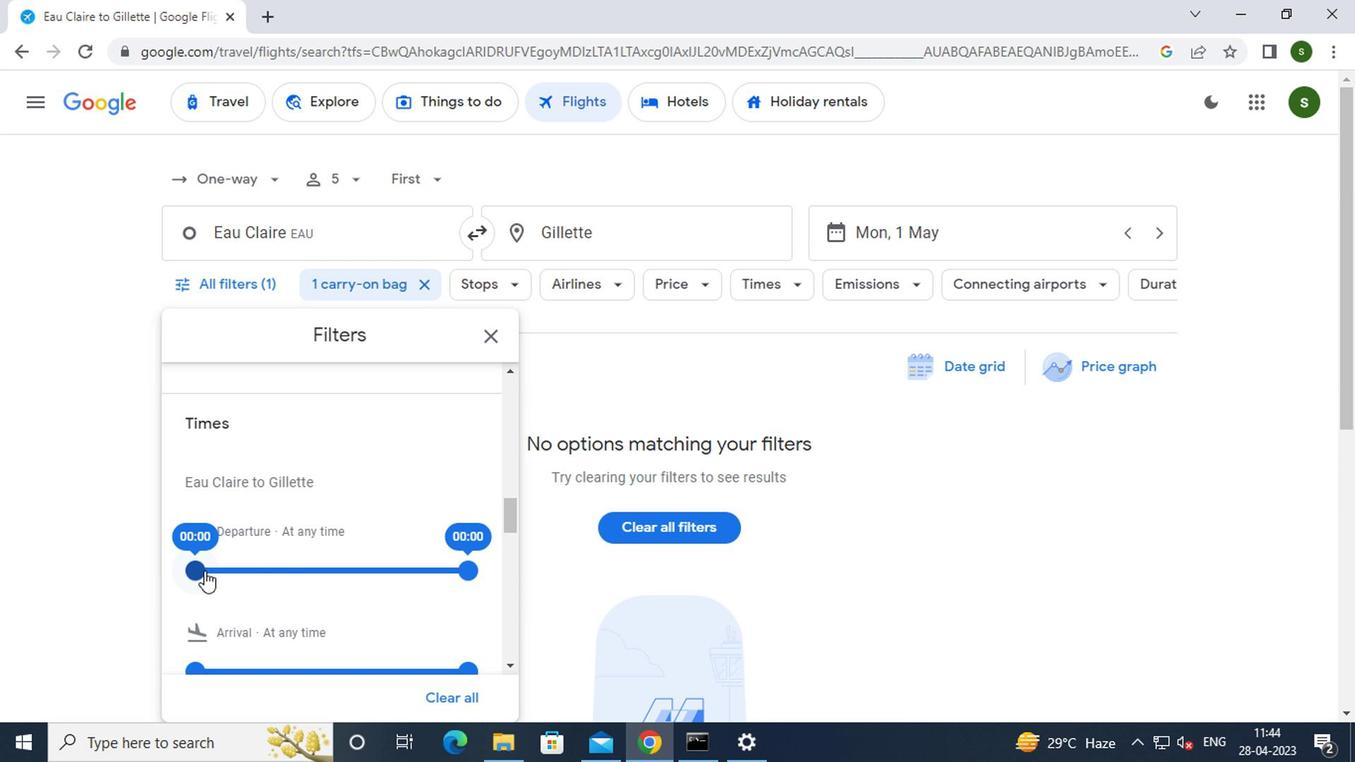 
Action: Mouse pressed left at (196, 573)
Screenshot: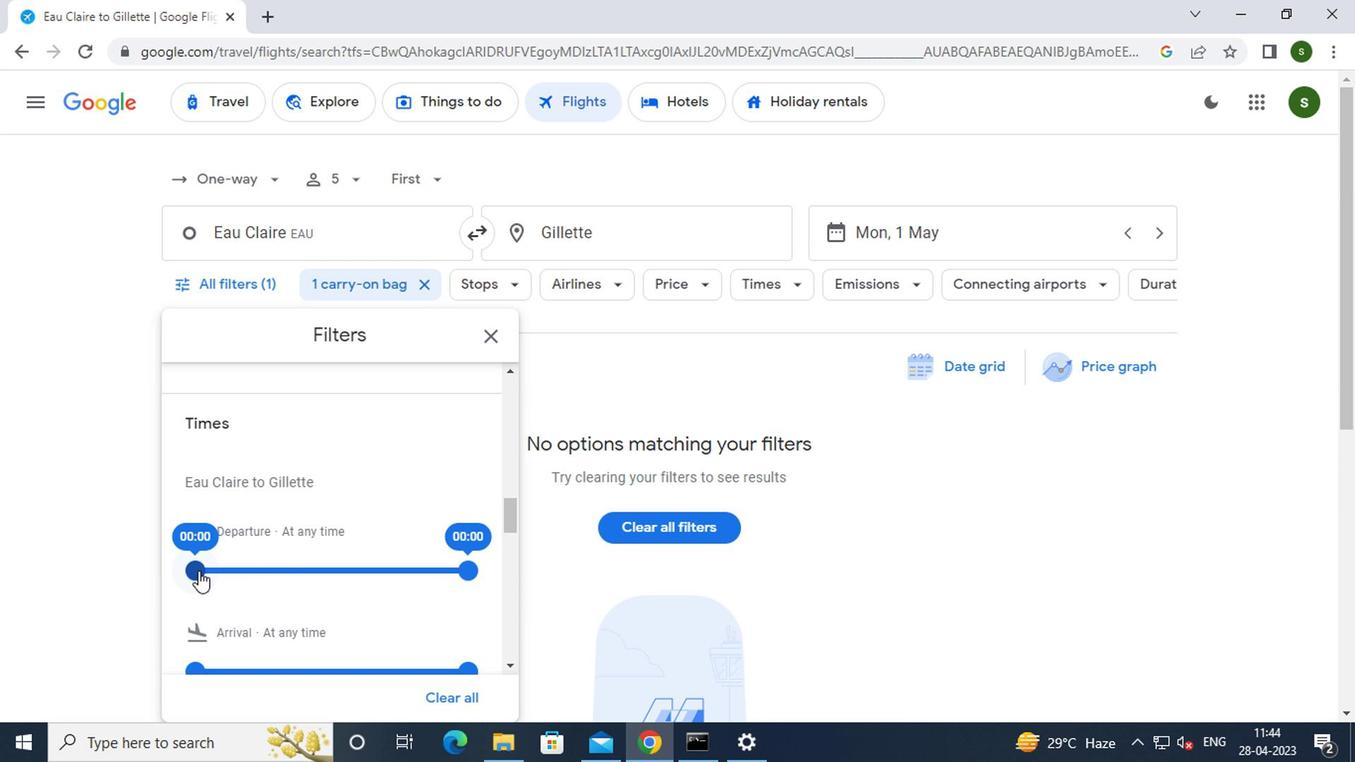 
Action: Mouse moved to (496, 342)
Screenshot: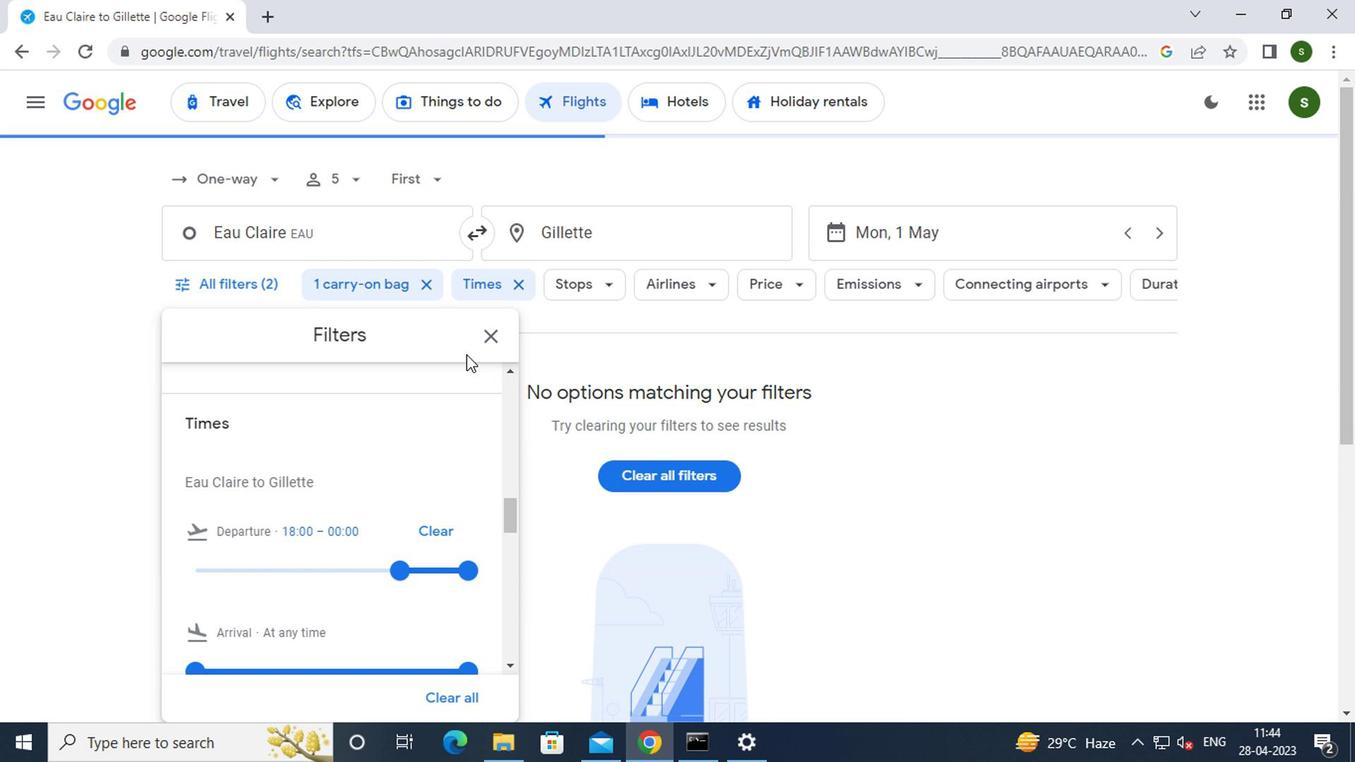 
Action: Mouse pressed left at (496, 342)
Screenshot: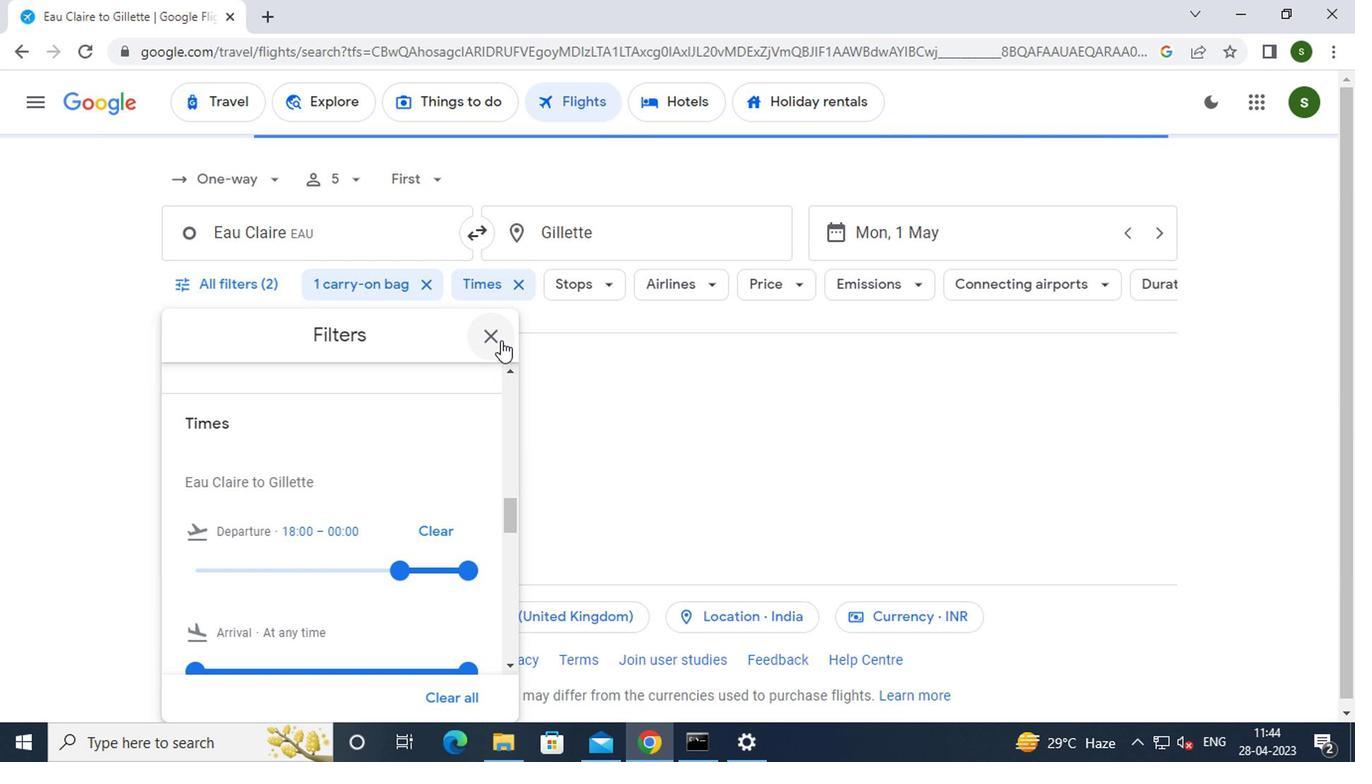 
Action: Mouse moved to (498, 387)
Screenshot: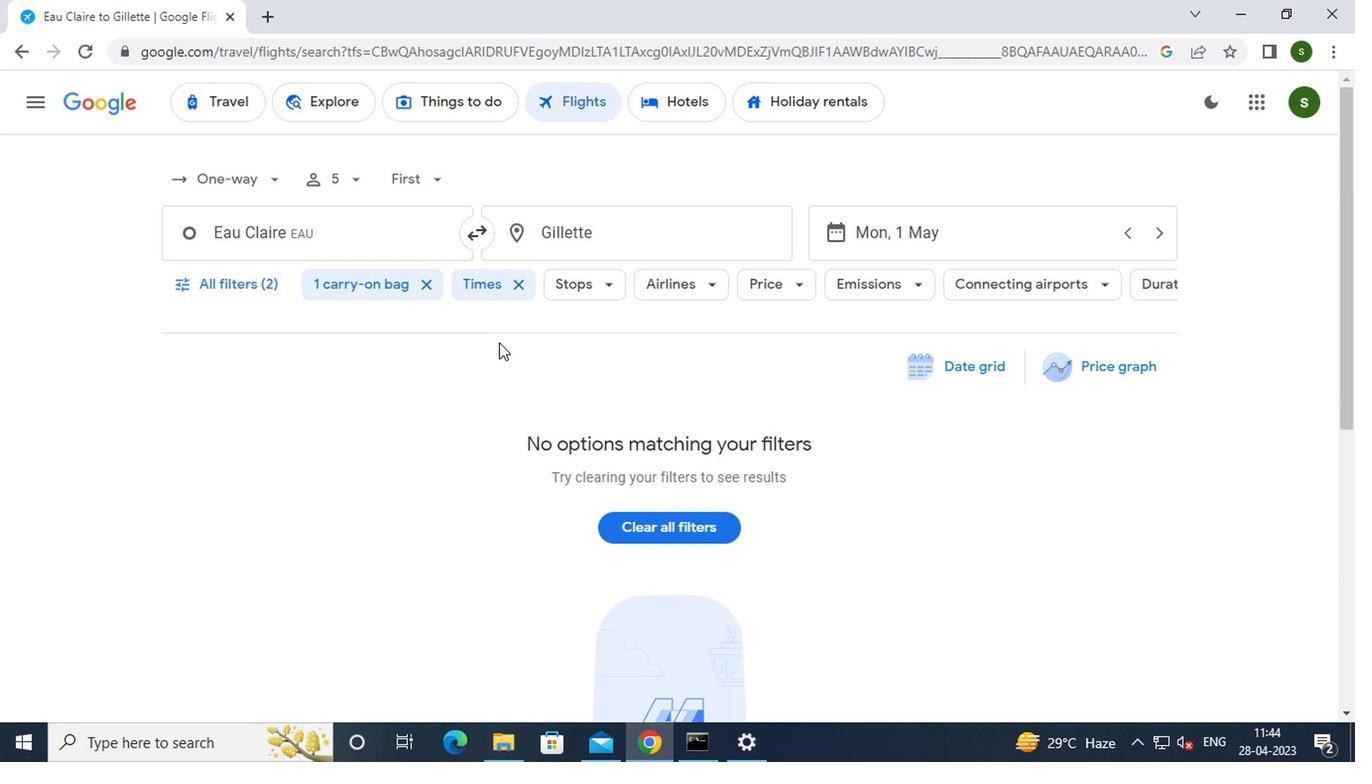 
